 Task: Find connections with filter location Bensheim with filter topic #Humanresourcewith filter profile language French with filter current company Nexthink with filter school Symbiosis Institute of Management Studies with filter industry Flight Training with filter service category Family Law with filter keywords title Pharmacy Assistant
Action: Mouse moved to (589, 79)
Screenshot: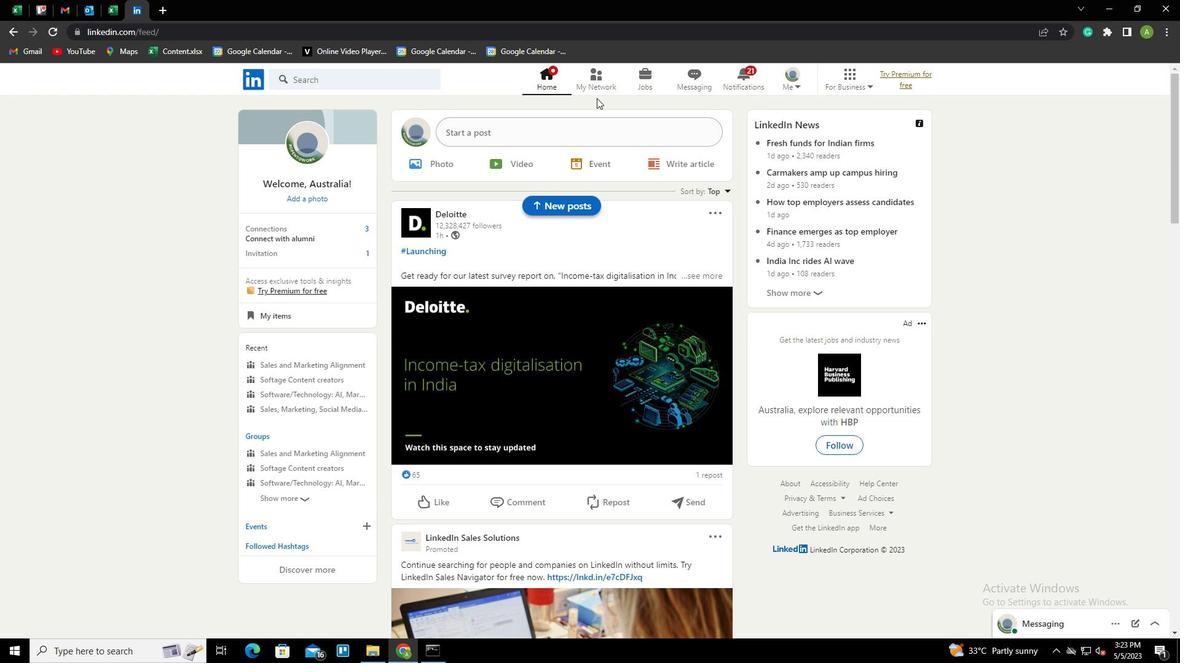 
Action: Mouse pressed left at (589, 79)
Screenshot: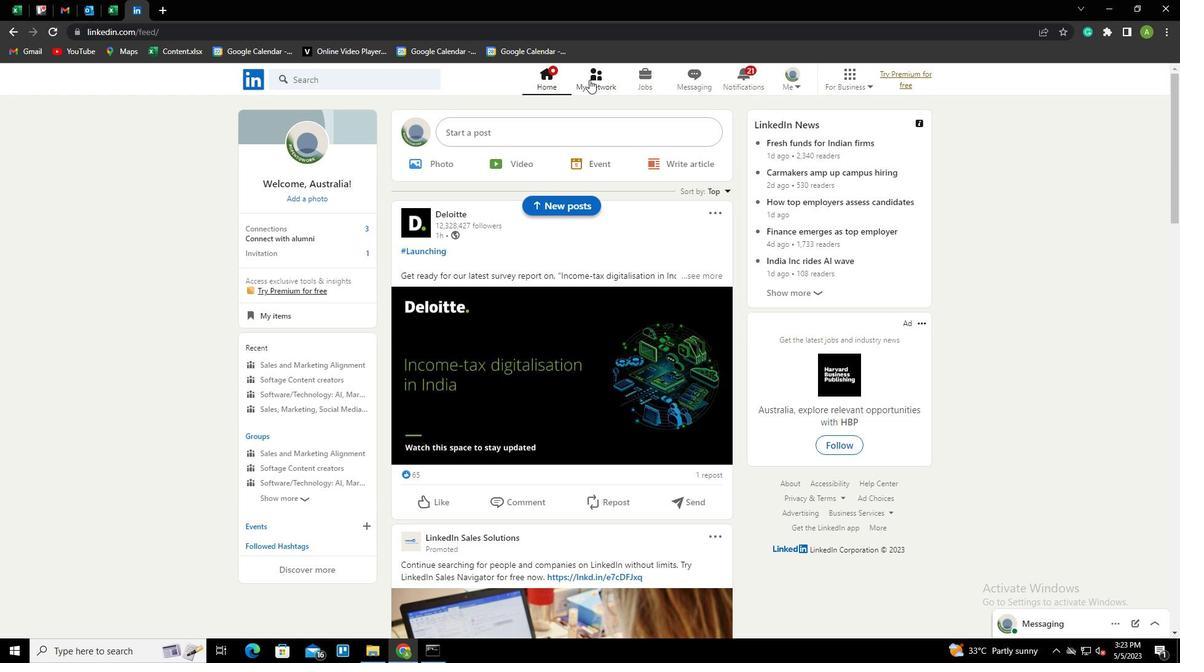 
Action: Mouse moved to (317, 146)
Screenshot: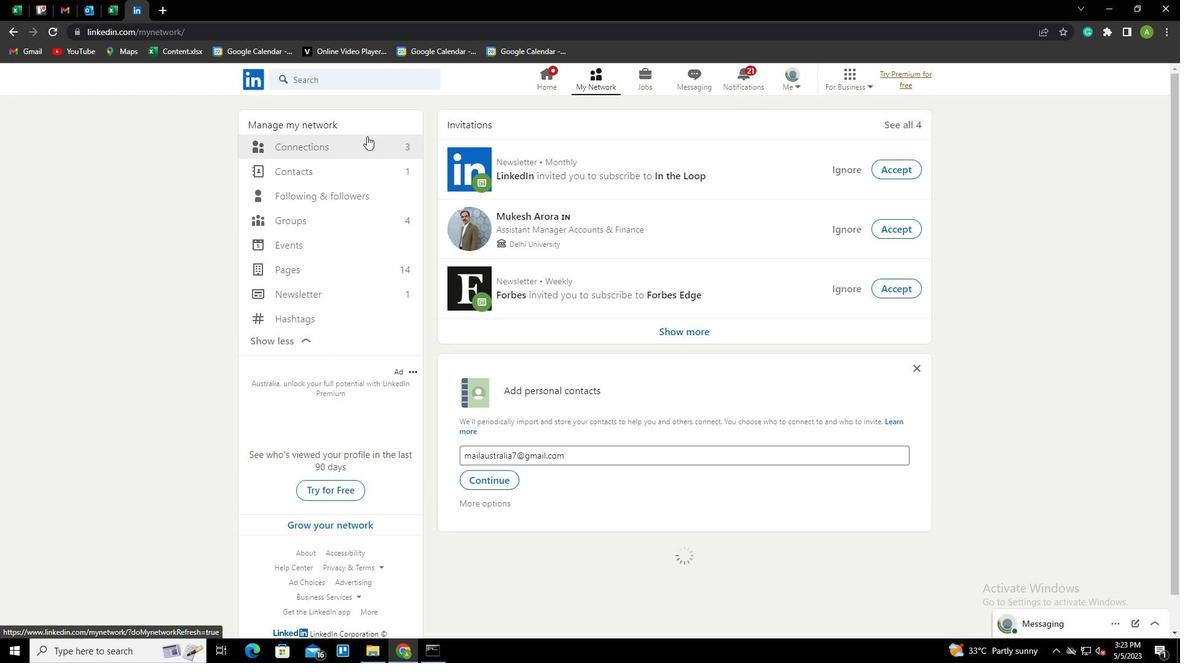 
Action: Mouse pressed left at (317, 146)
Screenshot: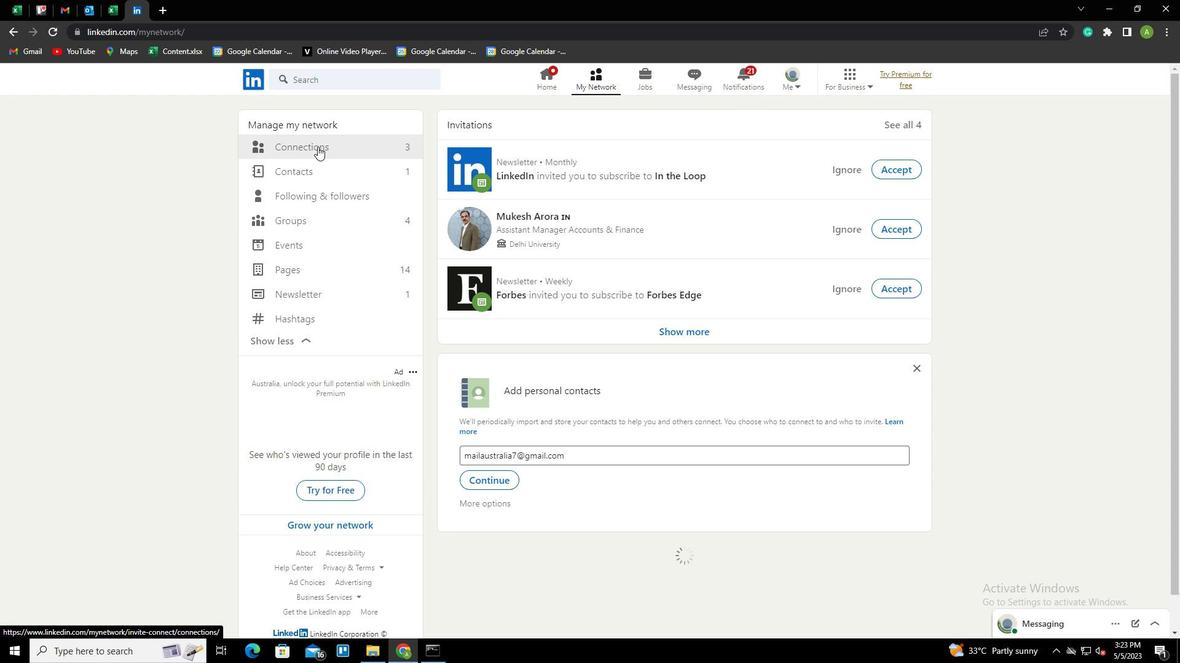 
Action: Mouse moved to (660, 146)
Screenshot: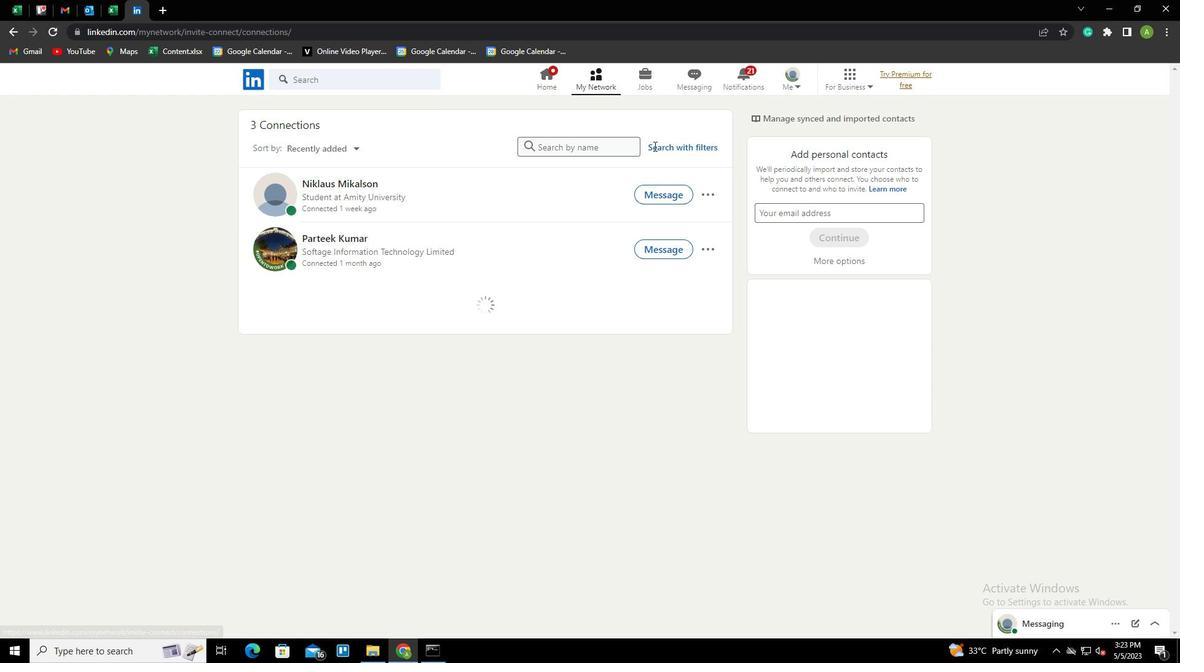 
Action: Mouse pressed left at (660, 146)
Screenshot: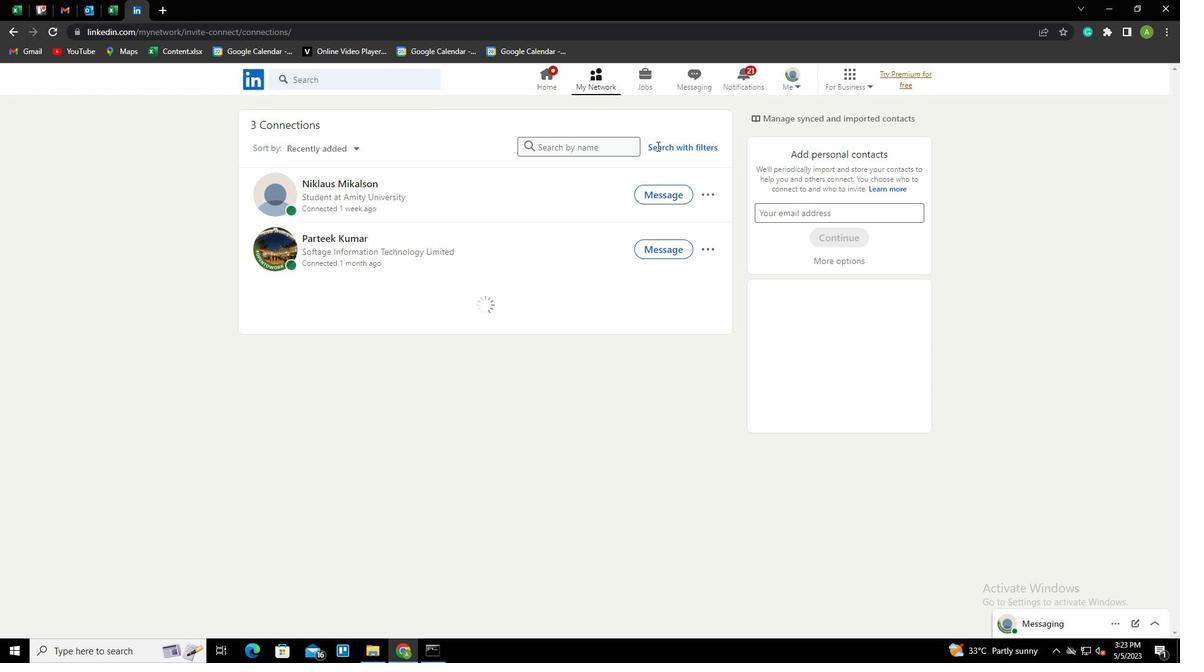 
Action: Mouse moved to (628, 111)
Screenshot: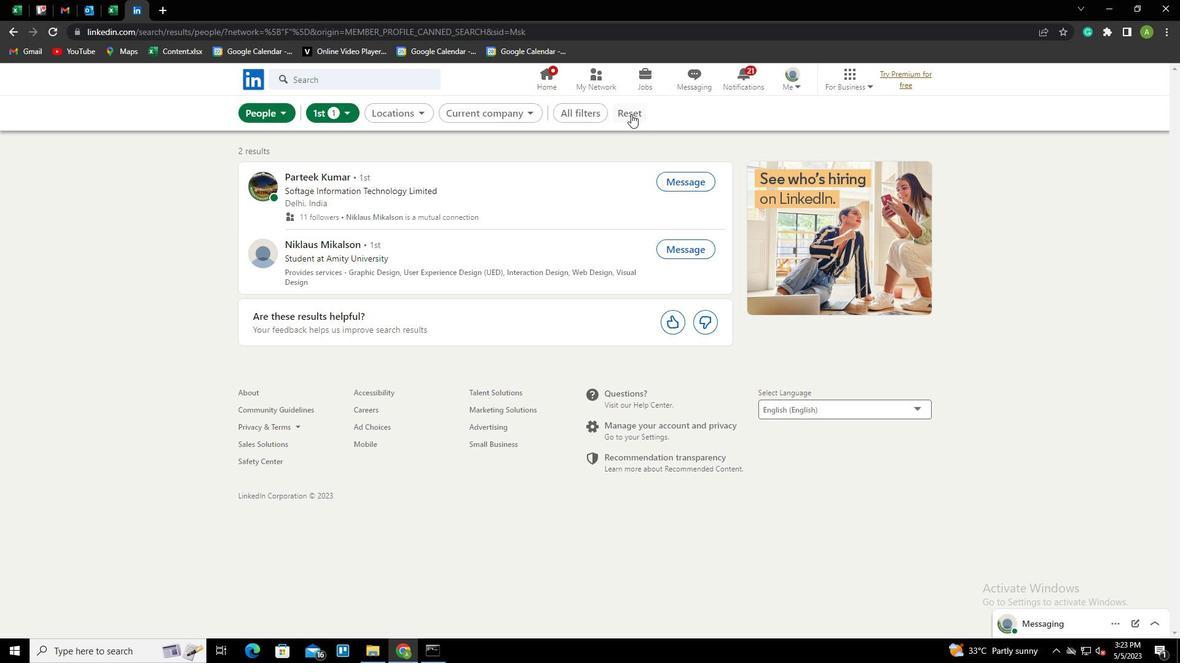 
Action: Mouse pressed left at (628, 111)
Screenshot: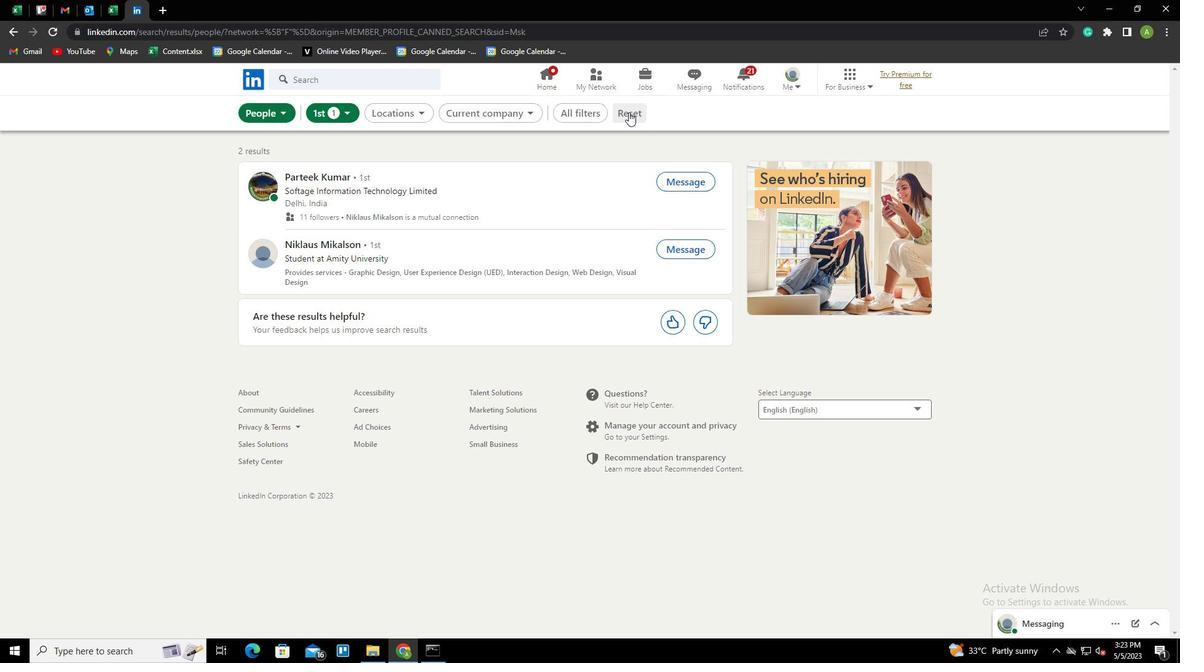 
Action: Mouse moved to (612, 112)
Screenshot: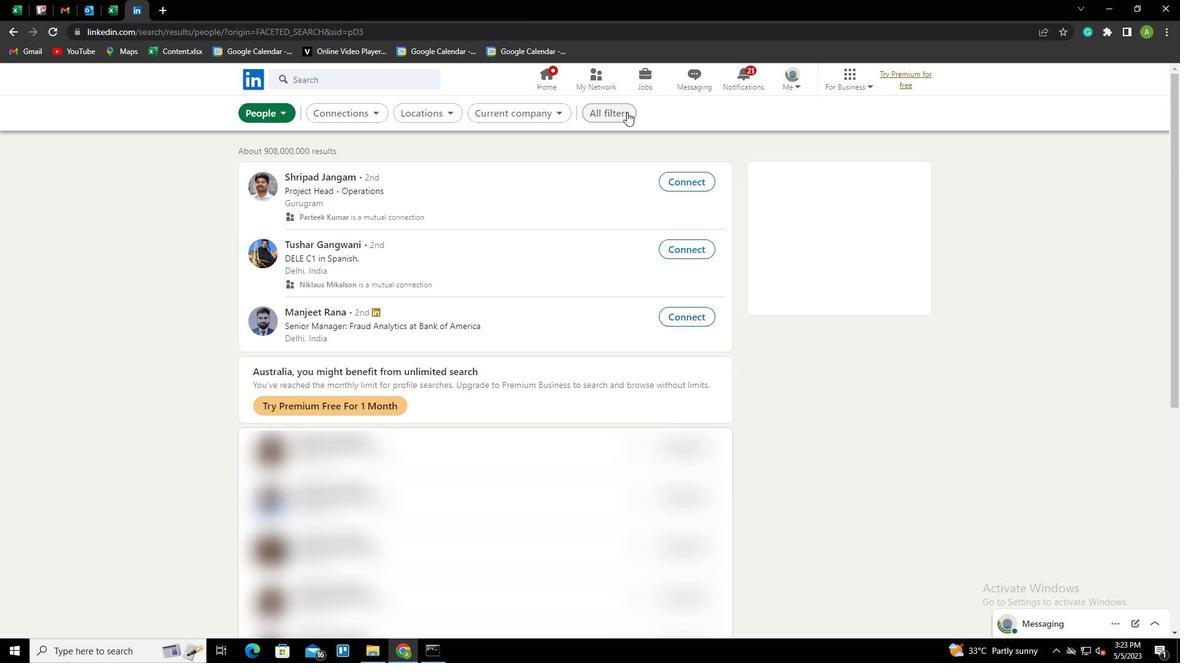 
Action: Mouse pressed left at (612, 112)
Screenshot: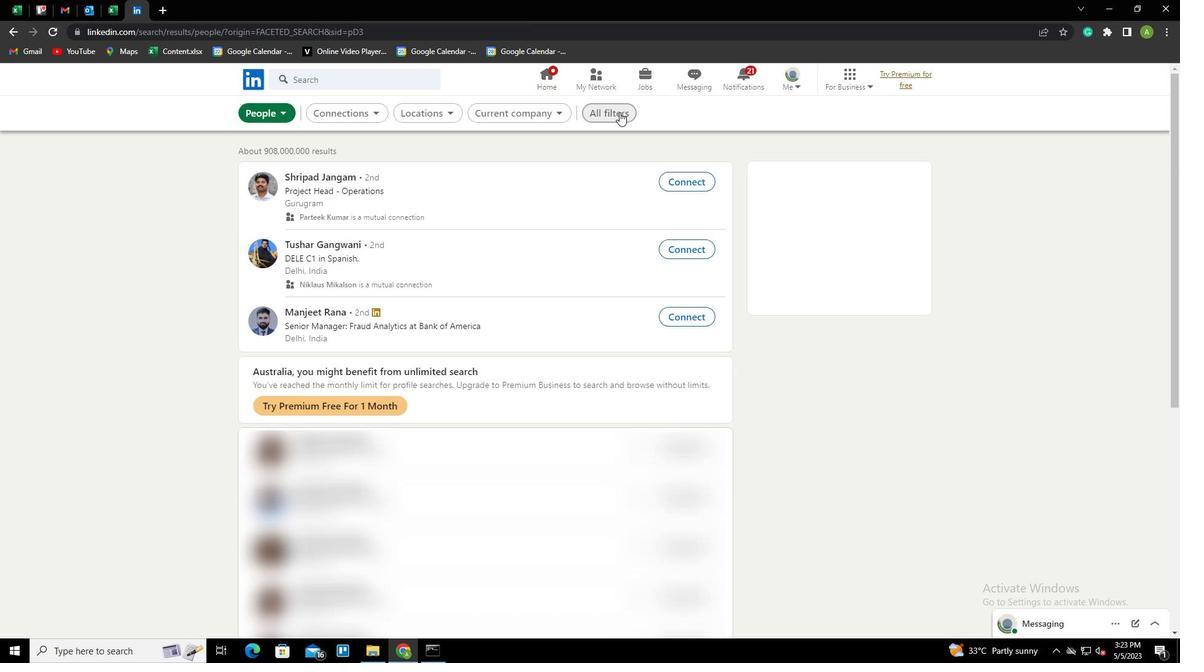 
Action: Mouse moved to (979, 362)
Screenshot: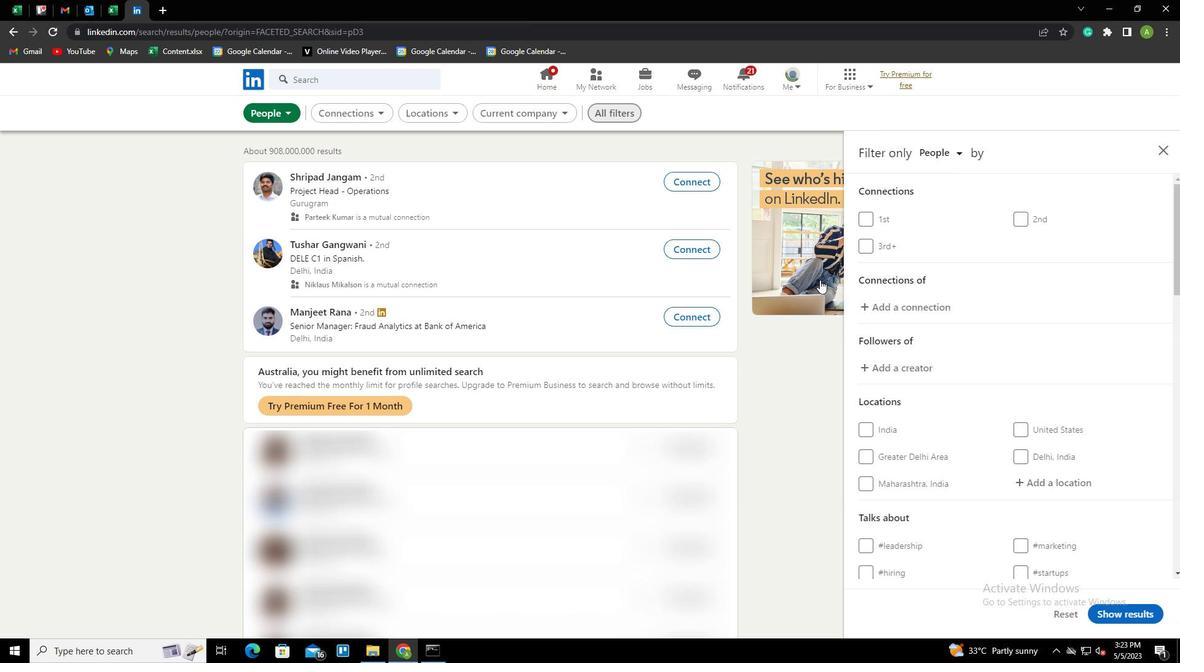 
Action: Mouse scrolled (979, 361) with delta (0, 0)
Screenshot: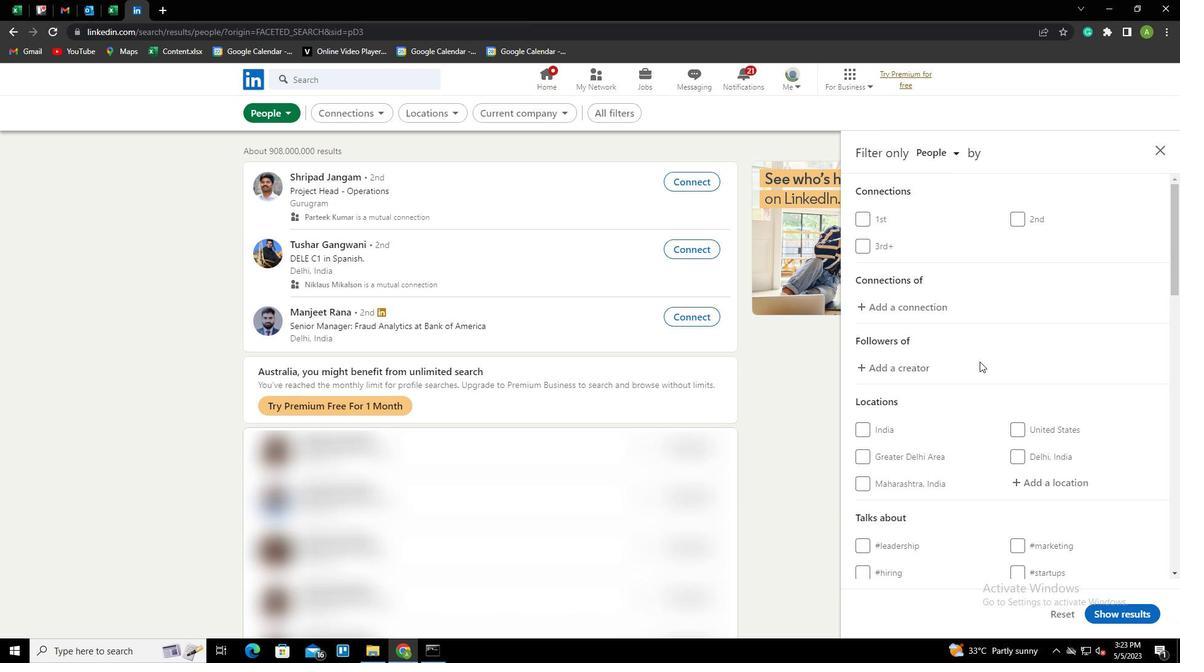 
Action: Mouse scrolled (979, 361) with delta (0, 0)
Screenshot: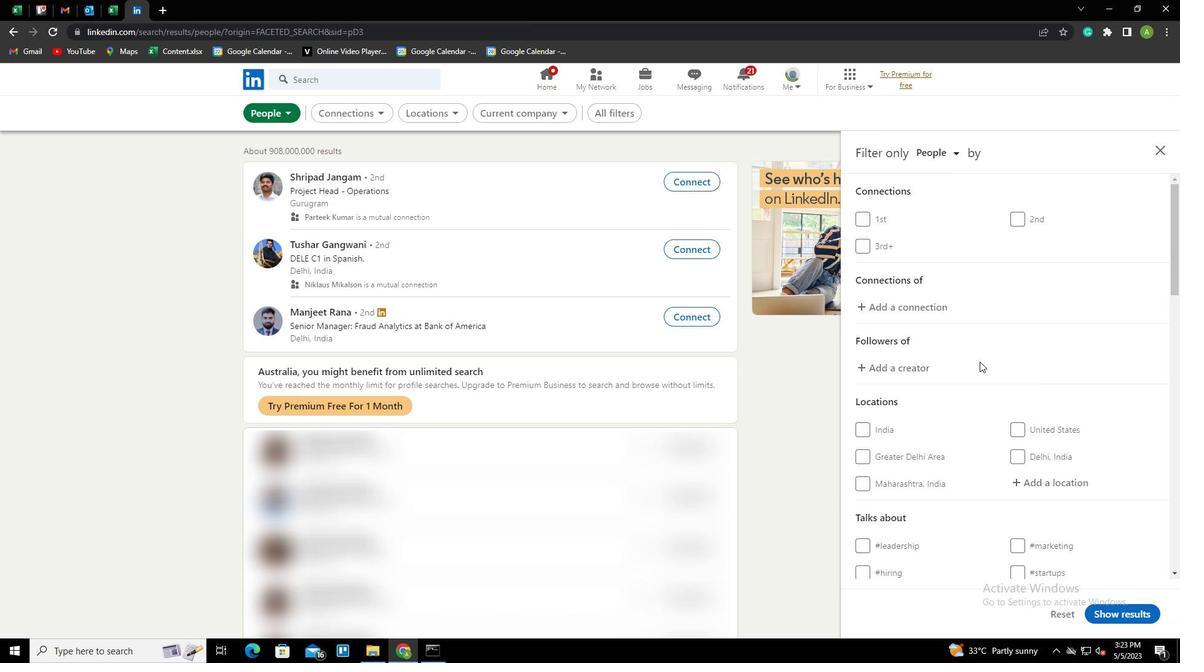 
Action: Mouse moved to (1025, 355)
Screenshot: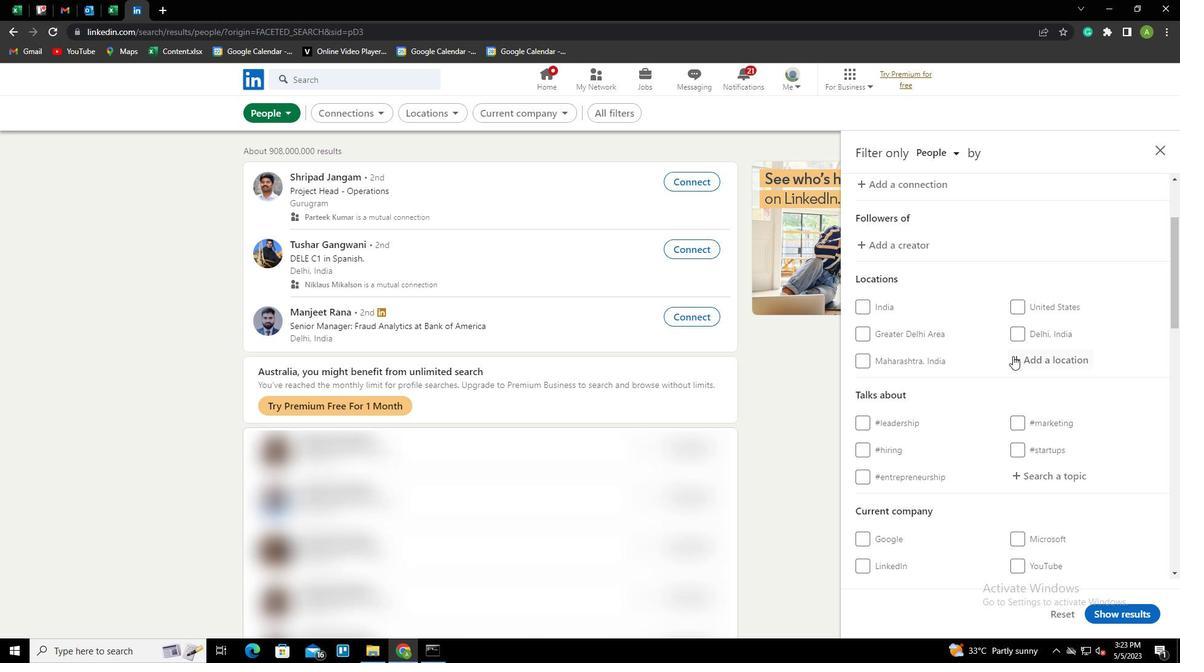 
Action: Mouse pressed left at (1025, 355)
Screenshot: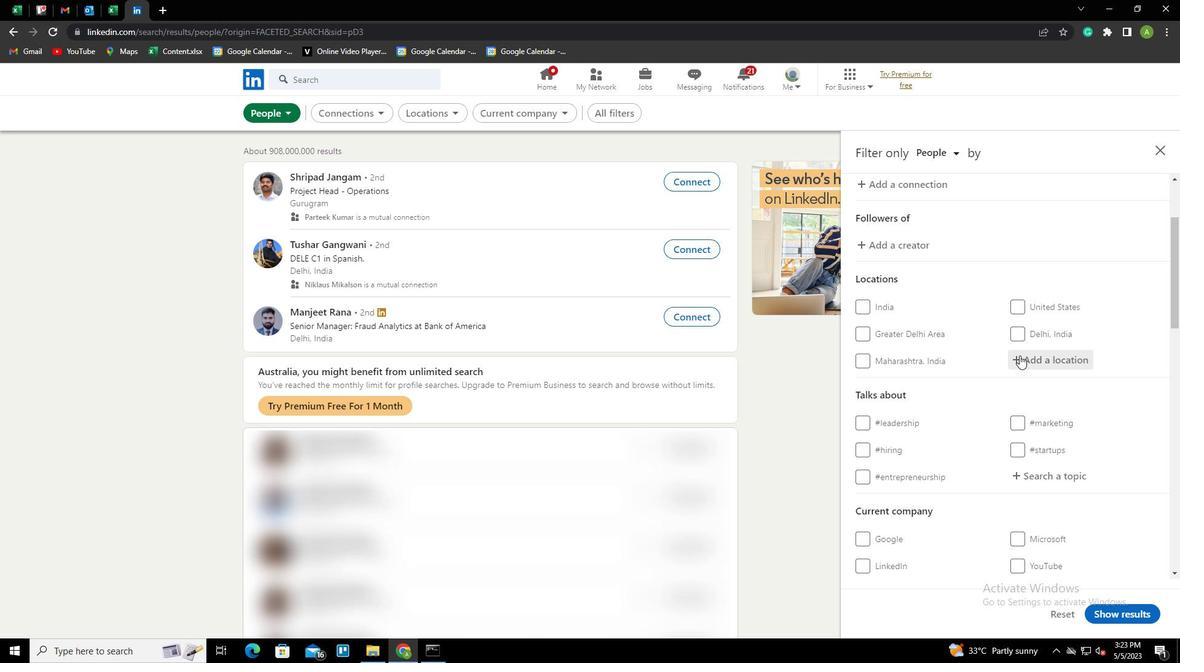 
Action: Key pressed <Key.shift>
Screenshot: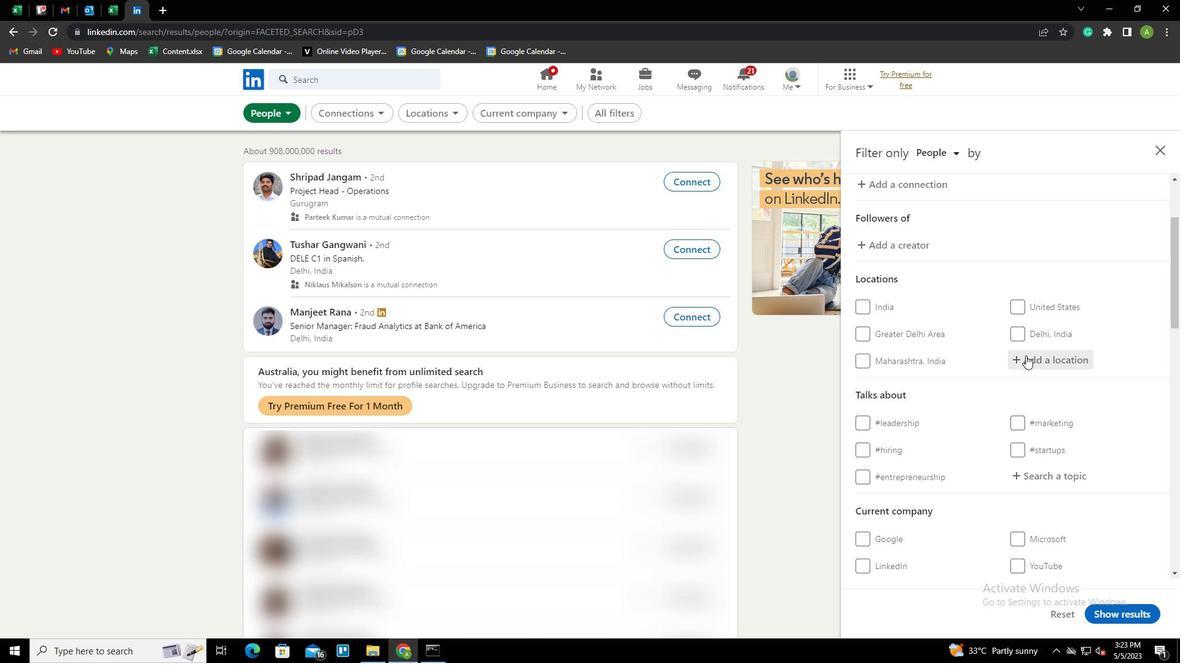 
Action: Mouse moved to (1027, 354)
Screenshot: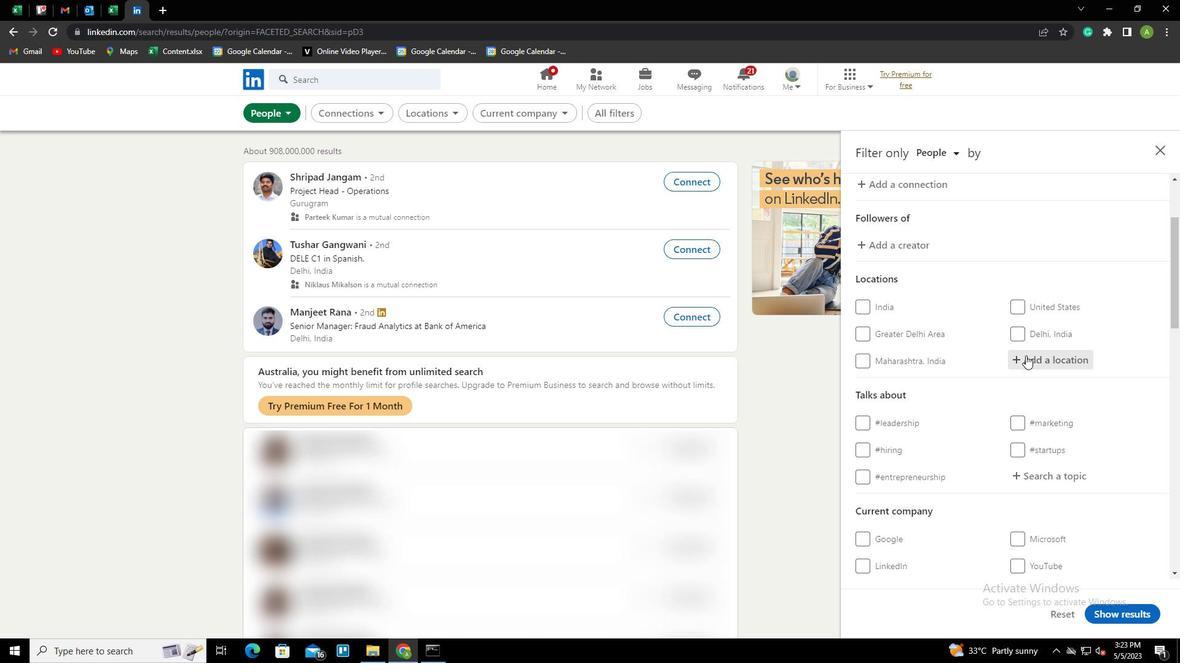 
Action: Key pressed BENSHEIM<Key.down><Key.enter>
Screenshot: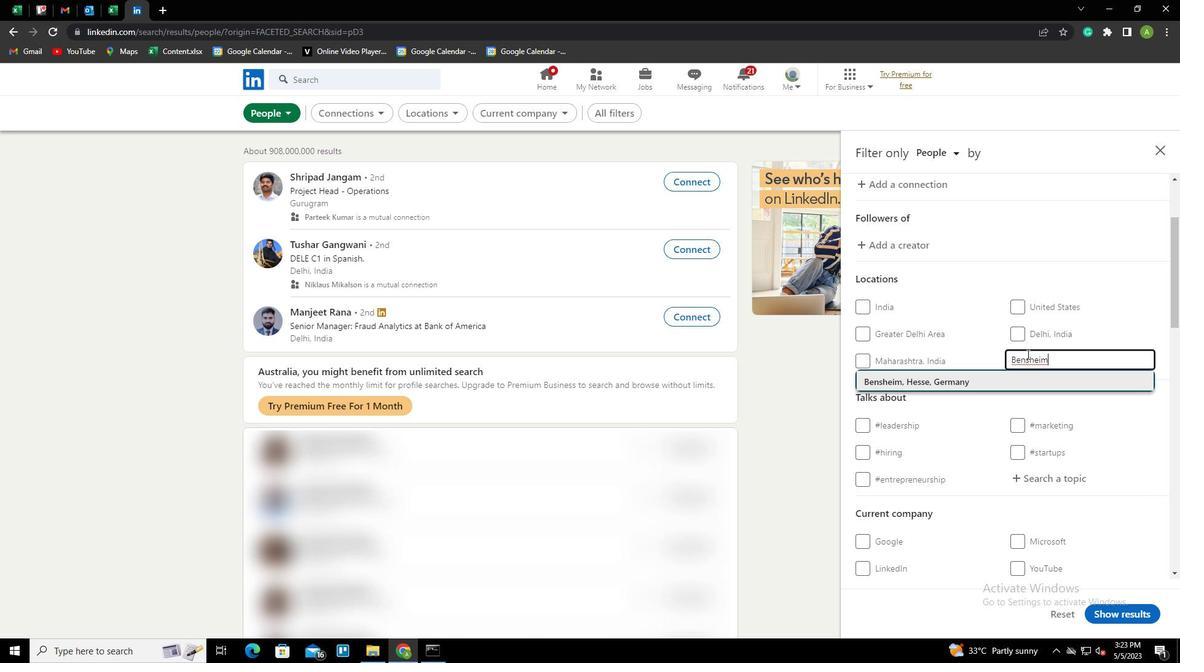 
Action: Mouse scrolled (1027, 354) with delta (0, 0)
Screenshot: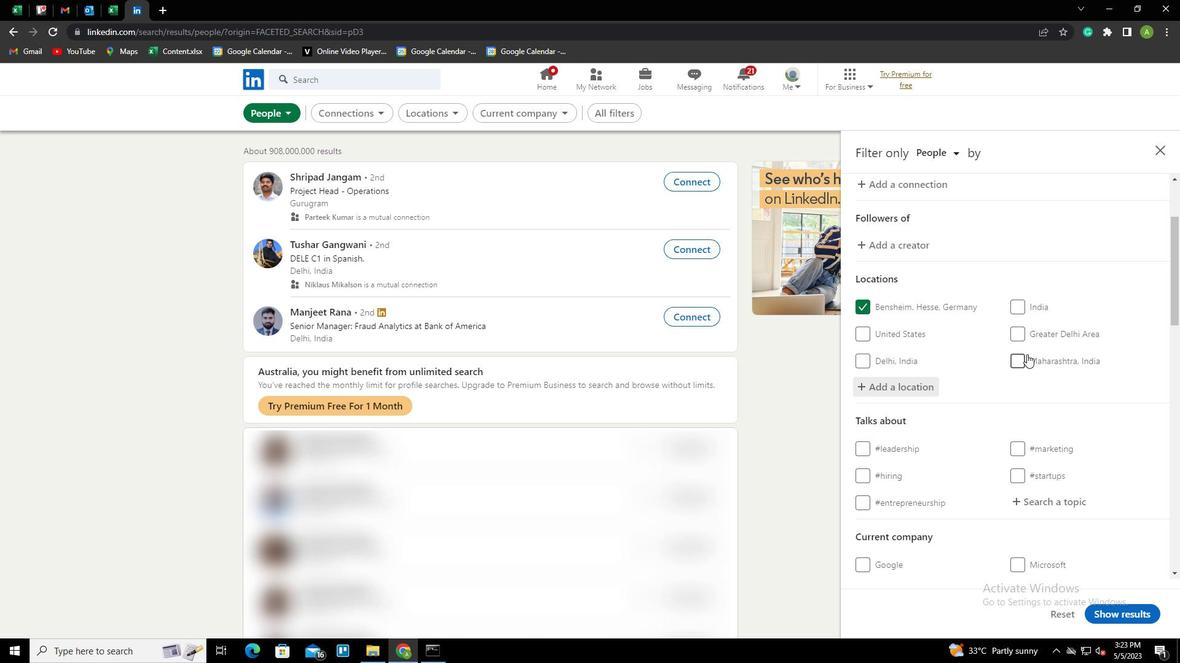 
Action: Mouse scrolled (1027, 354) with delta (0, 0)
Screenshot: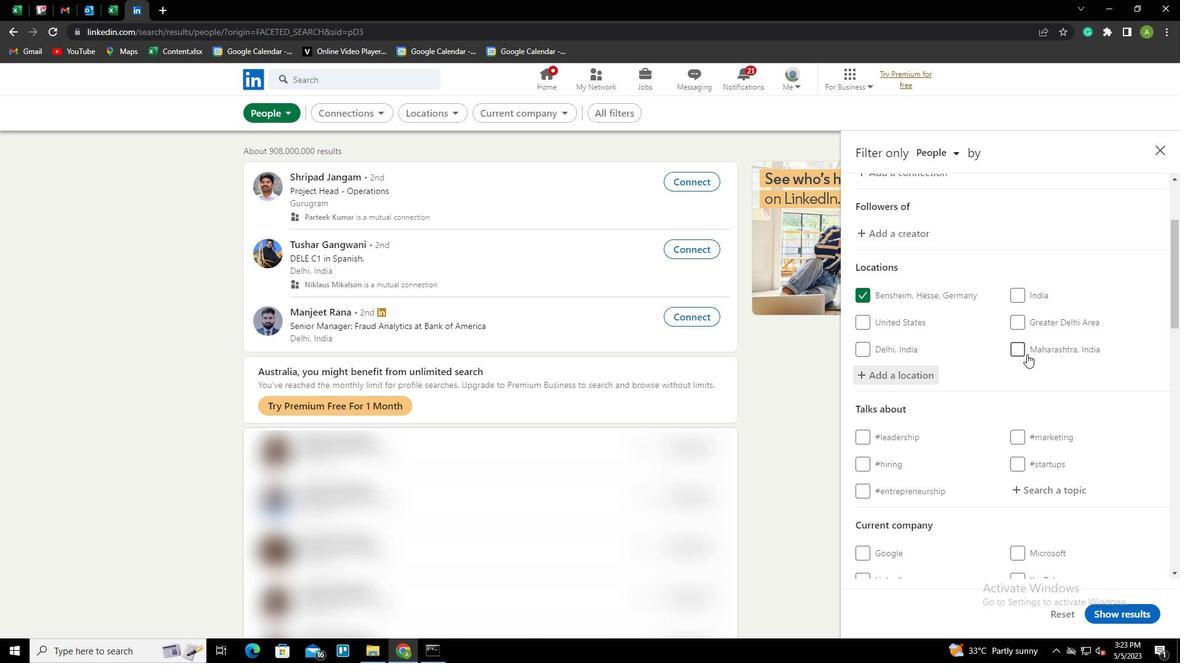 
Action: Mouse moved to (1027, 381)
Screenshot: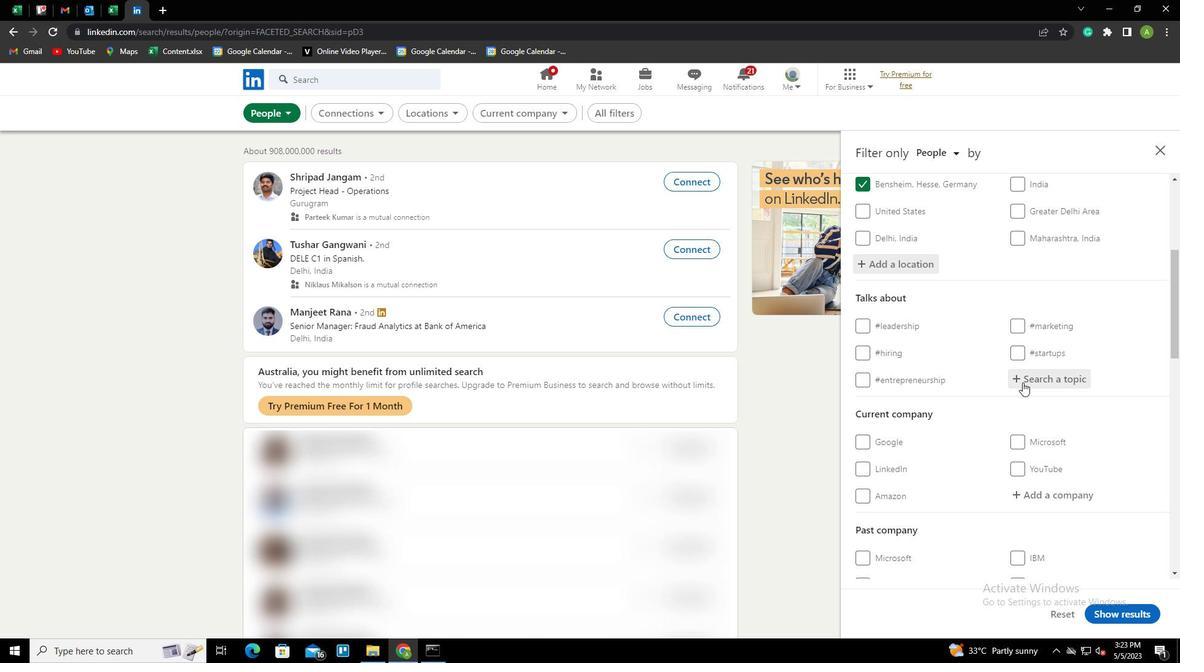 
Action: Mouse pressed left at (1027, 381)
Screenshot: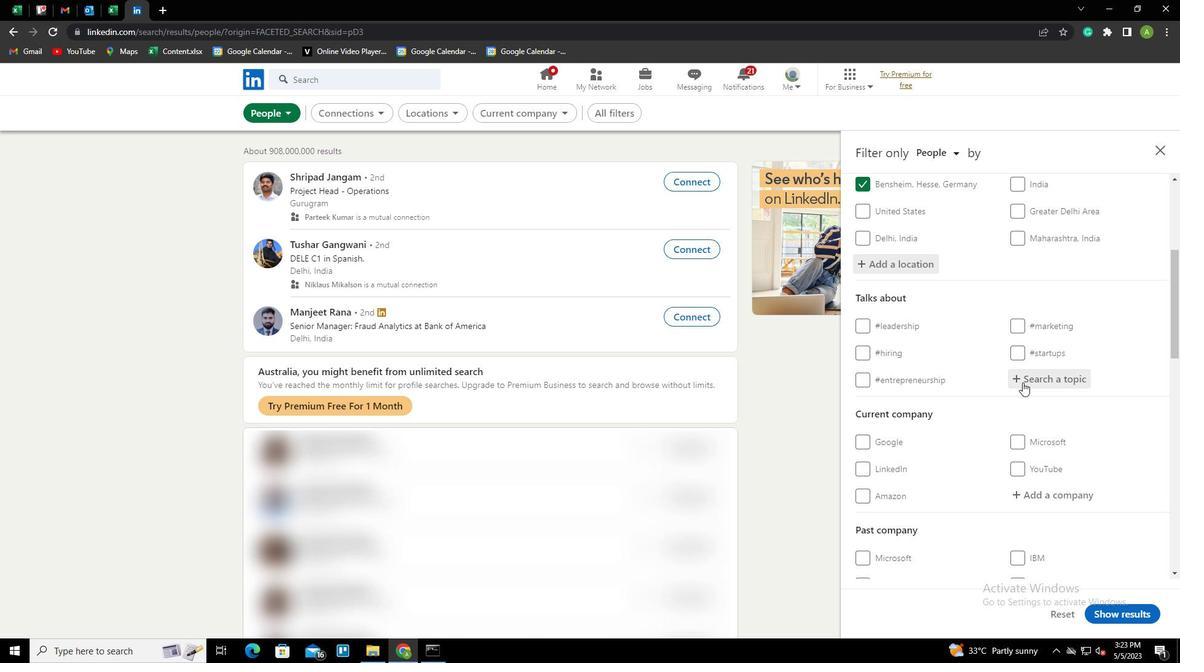
Action: Key pressed HUMANRESOURCES<Key.down><Key.enter>
Screenshot: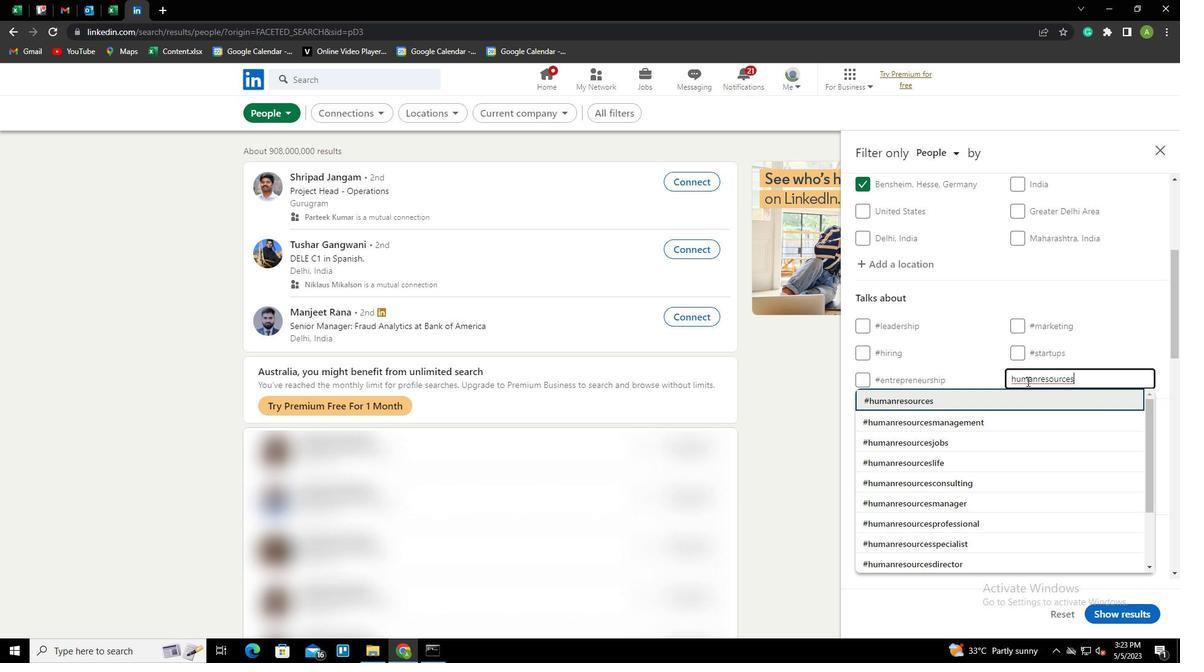 
Action: Mouse scrolled (1027, 381) with delta (0, 0)
Screenshot: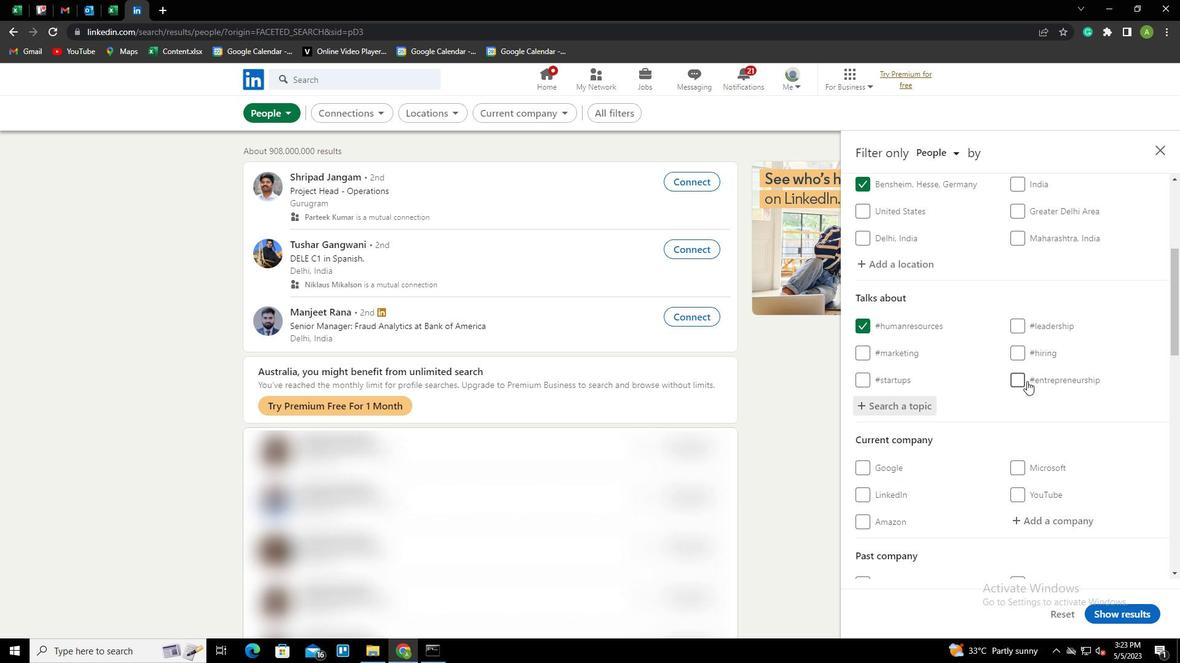 
Action: Mouse scrolled (1027, 381) with delta (0, 0)
Screenshot: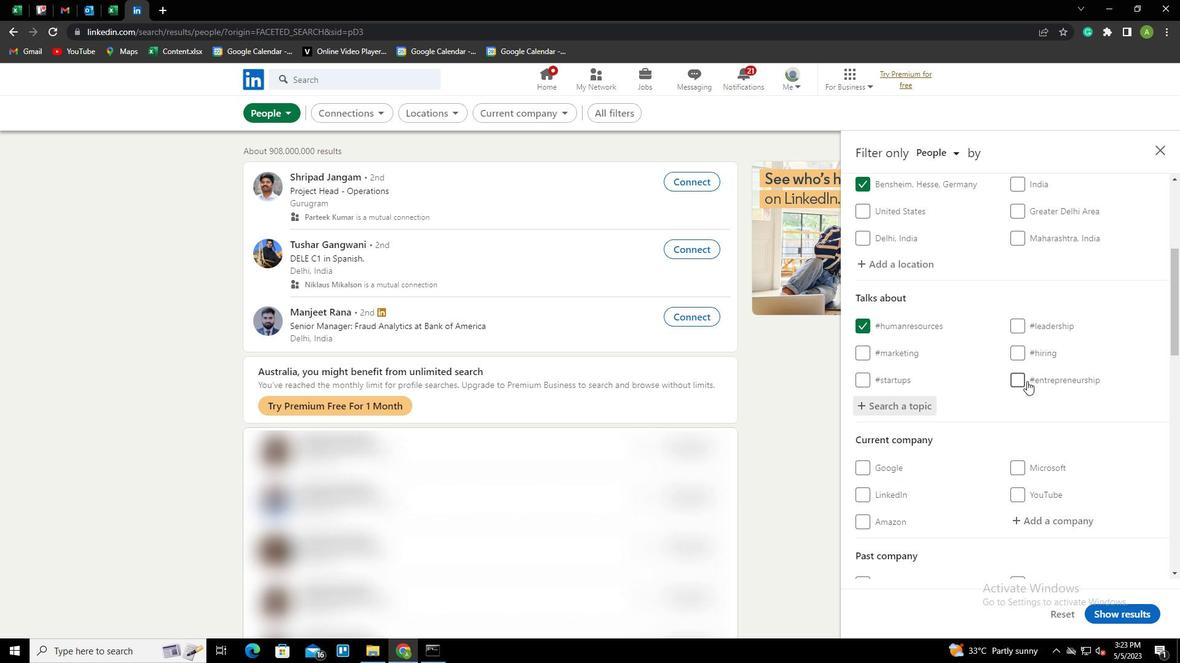 
Action: Mouse scrolled (1027, 381) with delta (0, 0)
Screenshot: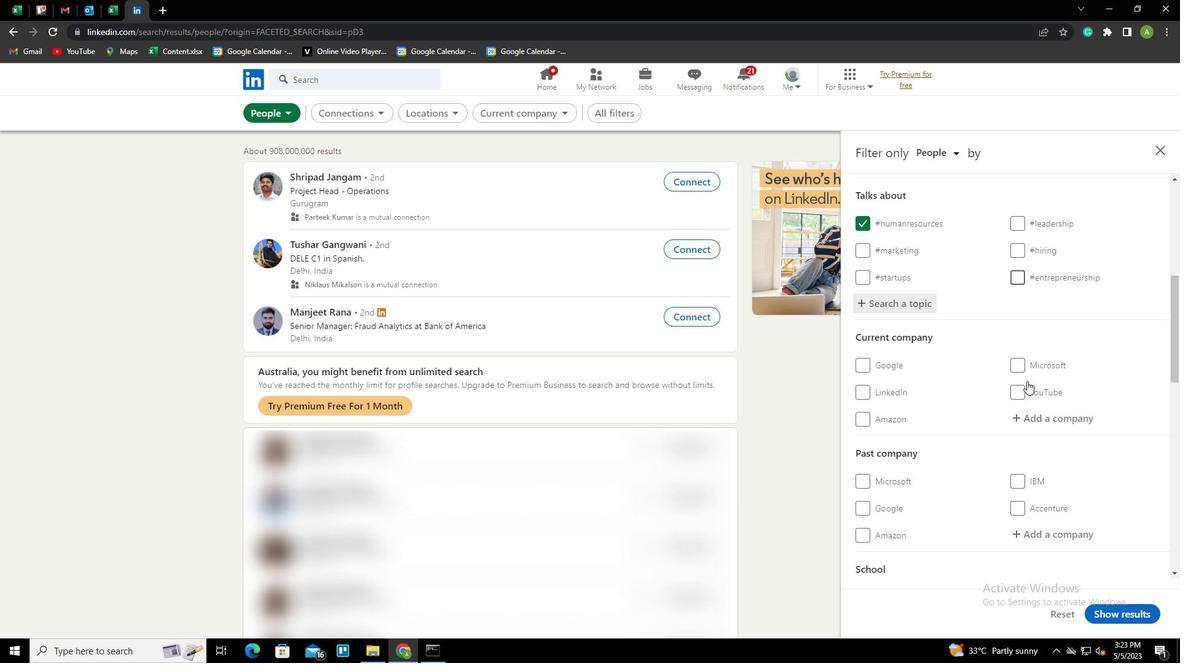 
Action: Mouse scrolled (1027, 381) with delta (0, 0)
Screenshot: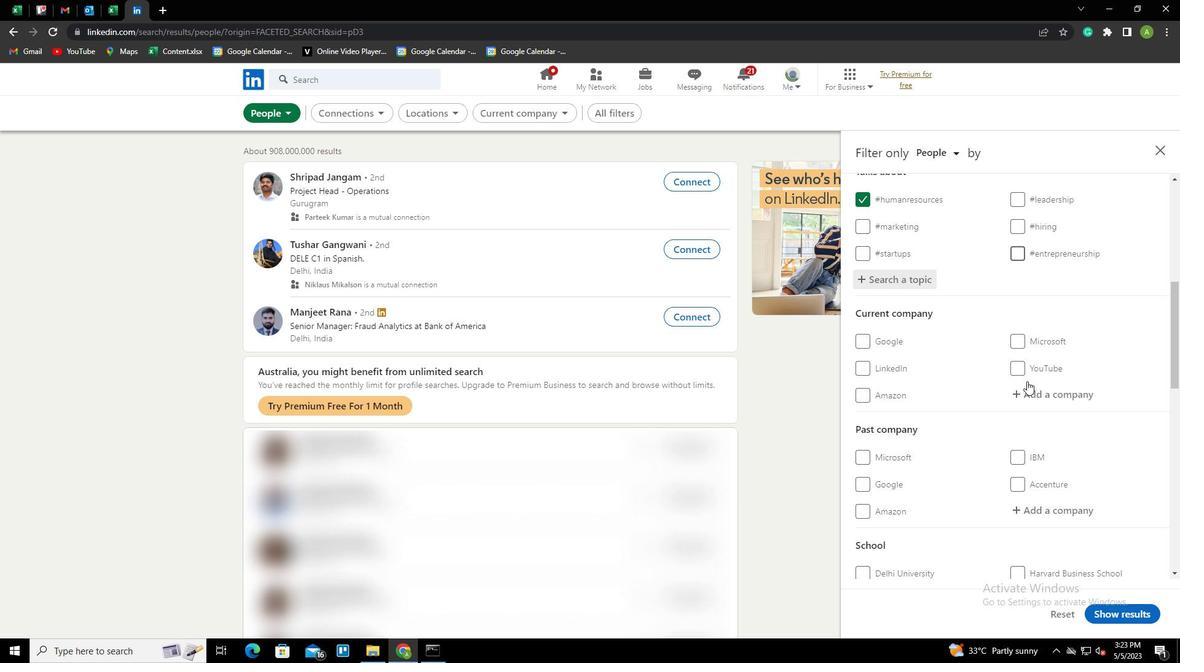 
Action: Mouse scrolled (1027, 381) with delta (0, 0)
Screenshot: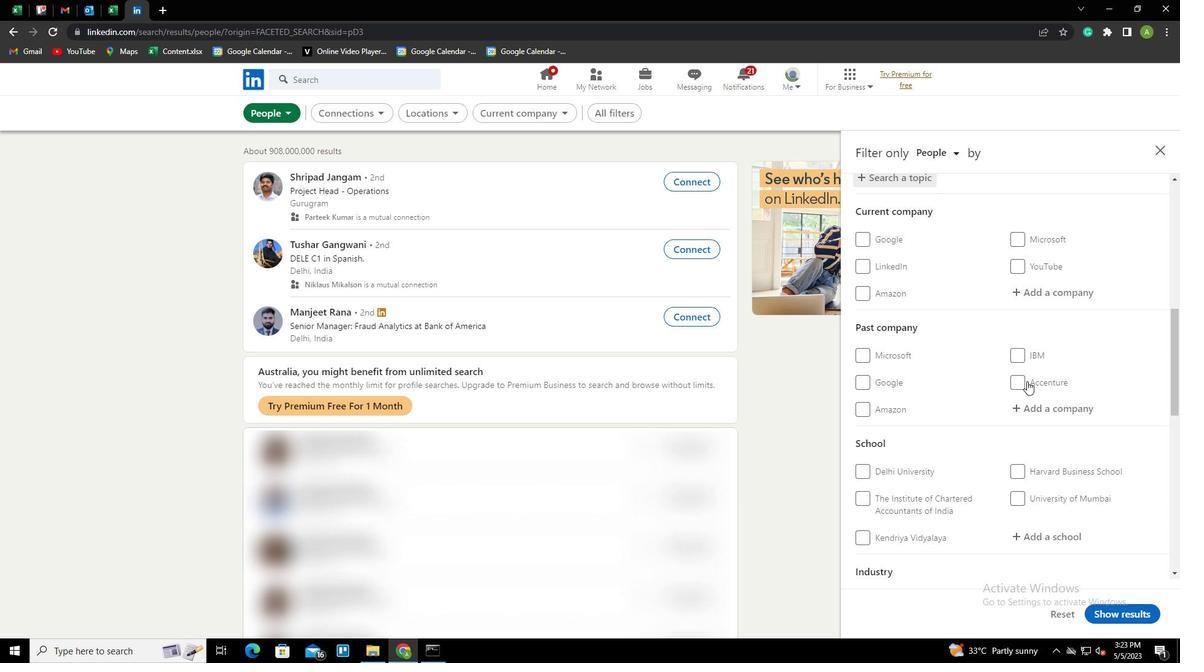
Action: Mouse scrolled (1027, 381) with delta (0, 0)
Screenshot: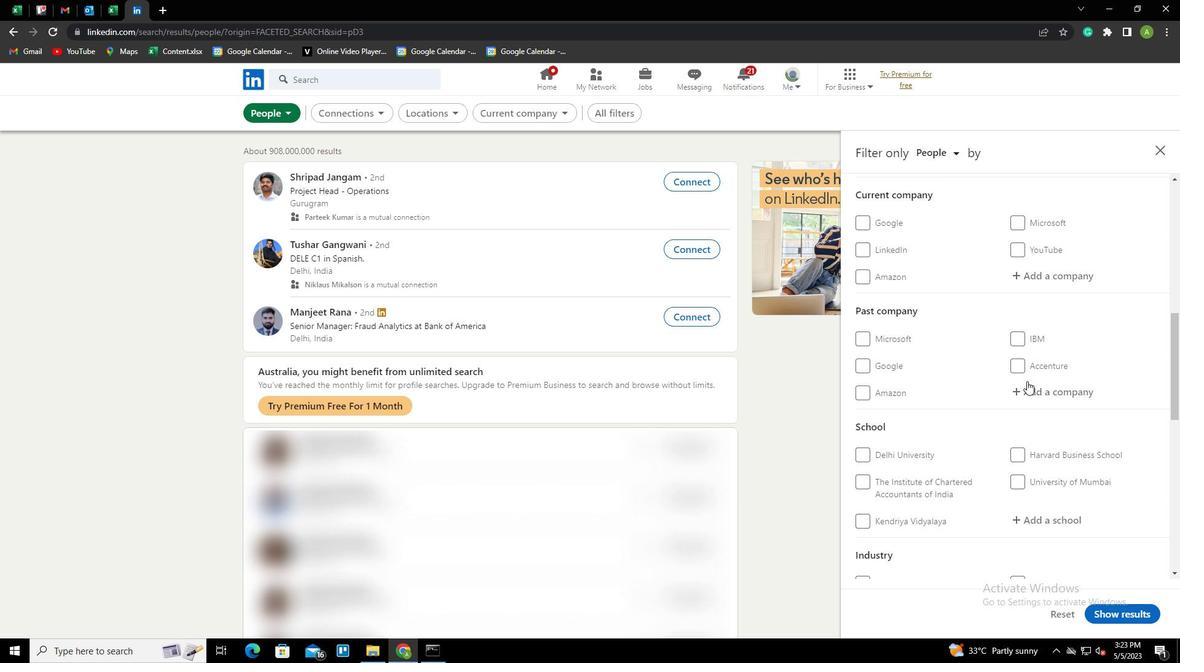 
Action: Mouse scrolled (1027, 381) with delta (0, 0)
Screenshot: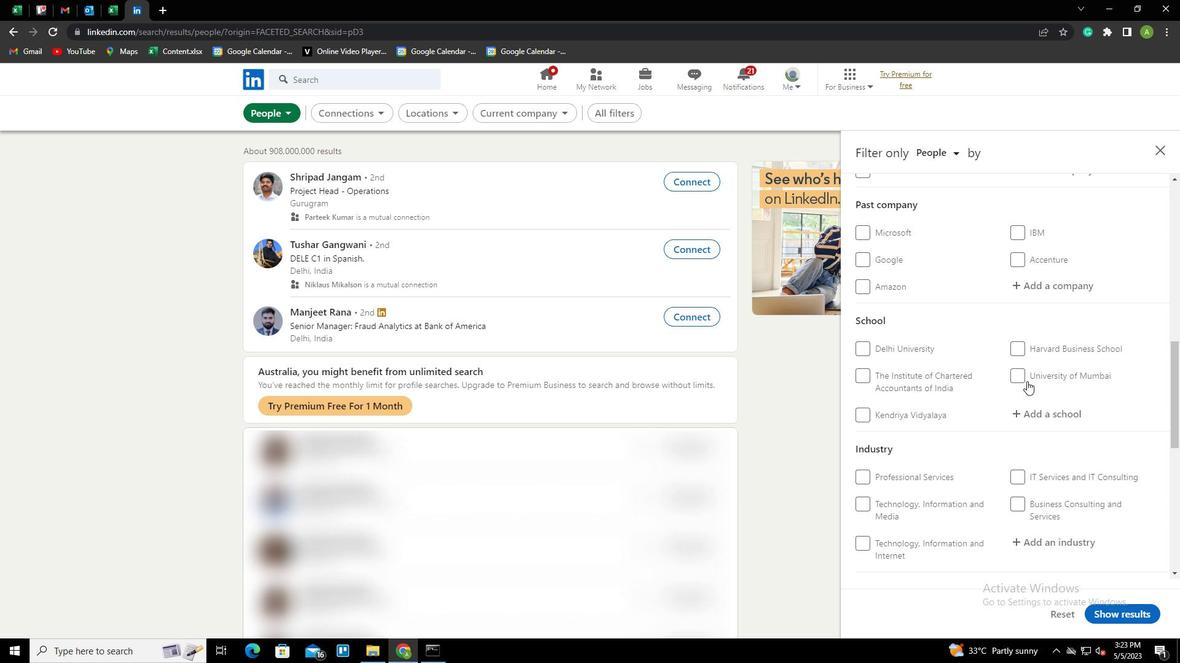 
Action: Mouse scrolled (1027, 381) with delta (0, 0)
Screenshot: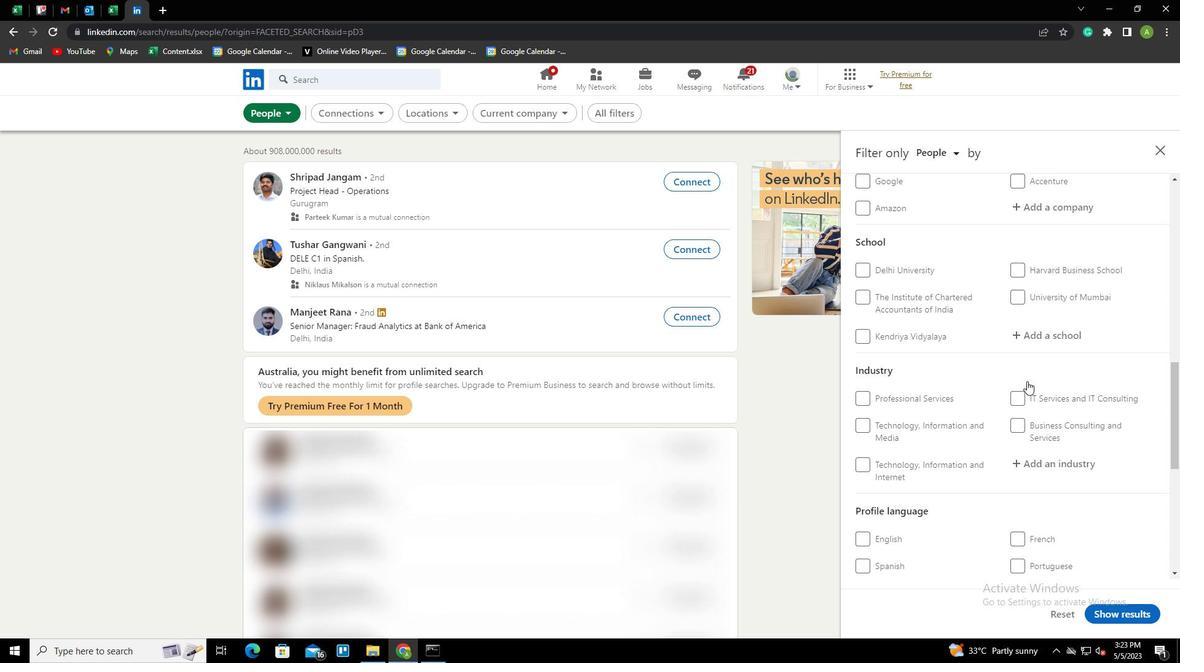 
Action: Mouse scrolled (1027, 381) with delta (0, 0)
Screenshot: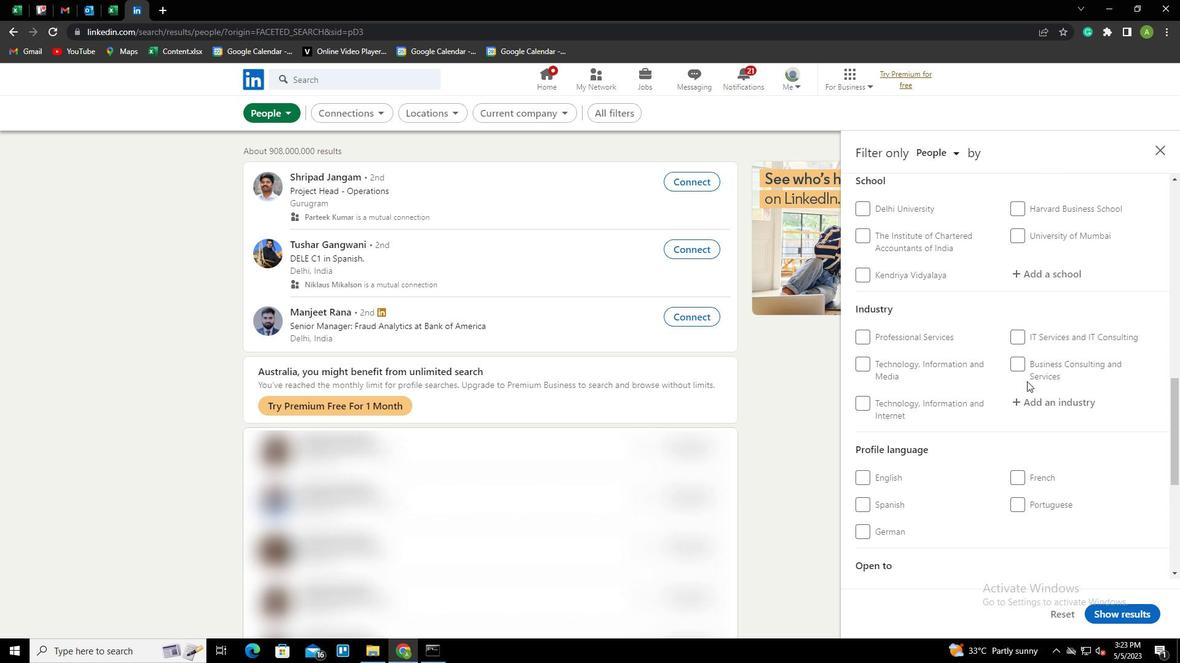 
Action: Mouse moved to (1024, 414)
Screenshot: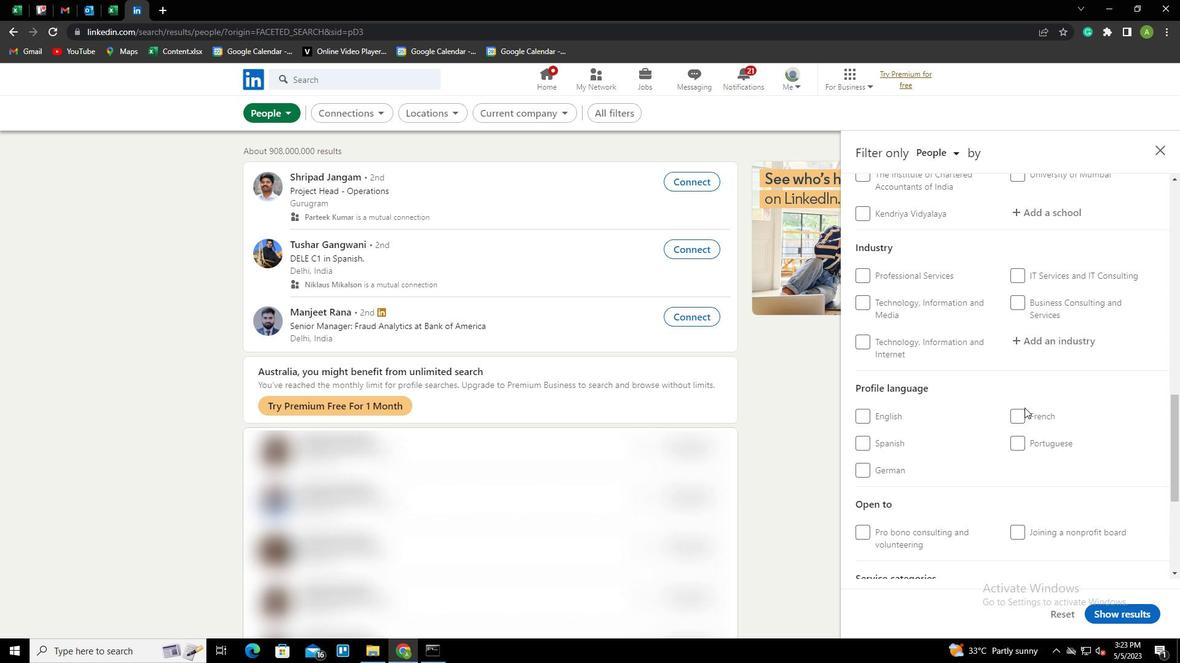
Action: Mouse pressed left at (1024, 414)
Screenshot: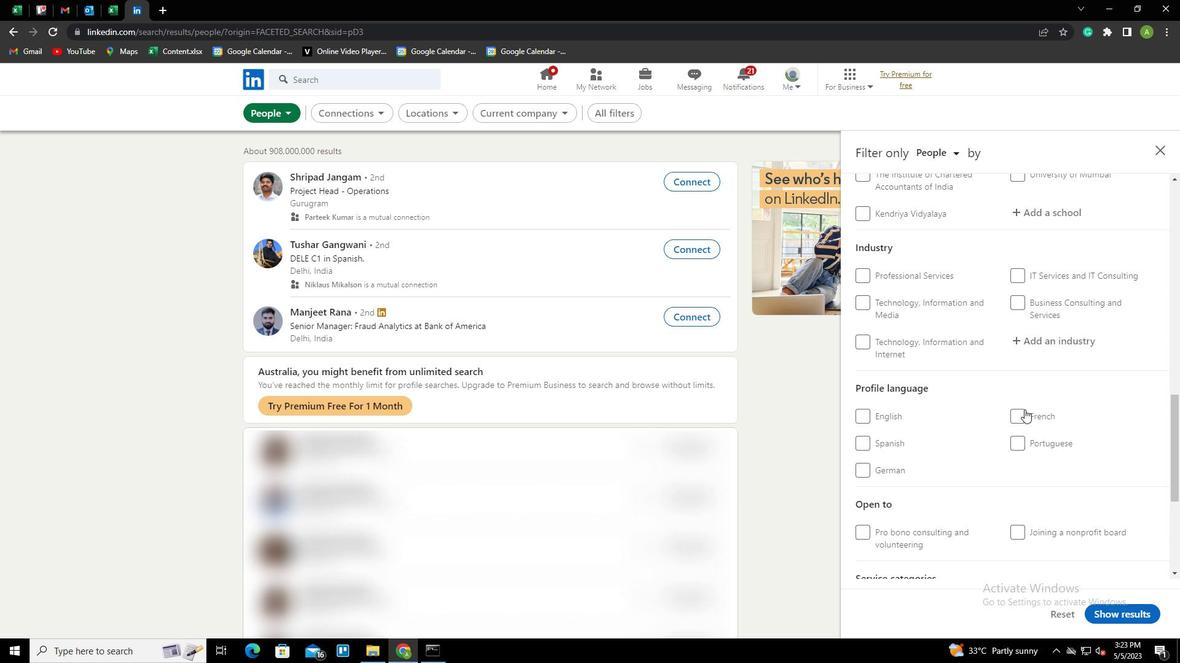 
Action: Mouse moved to (1076, 396)
Screenshot: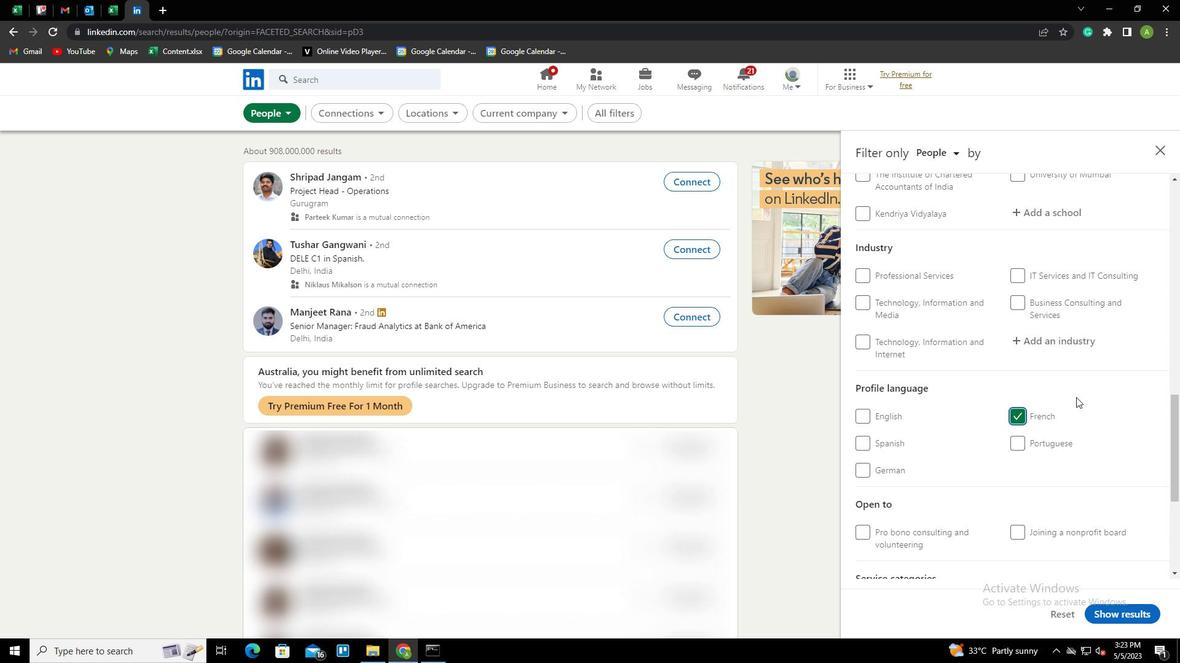 
Action: Mouse scrolled (1076, 397) with delta (0, 0)
Screenshot: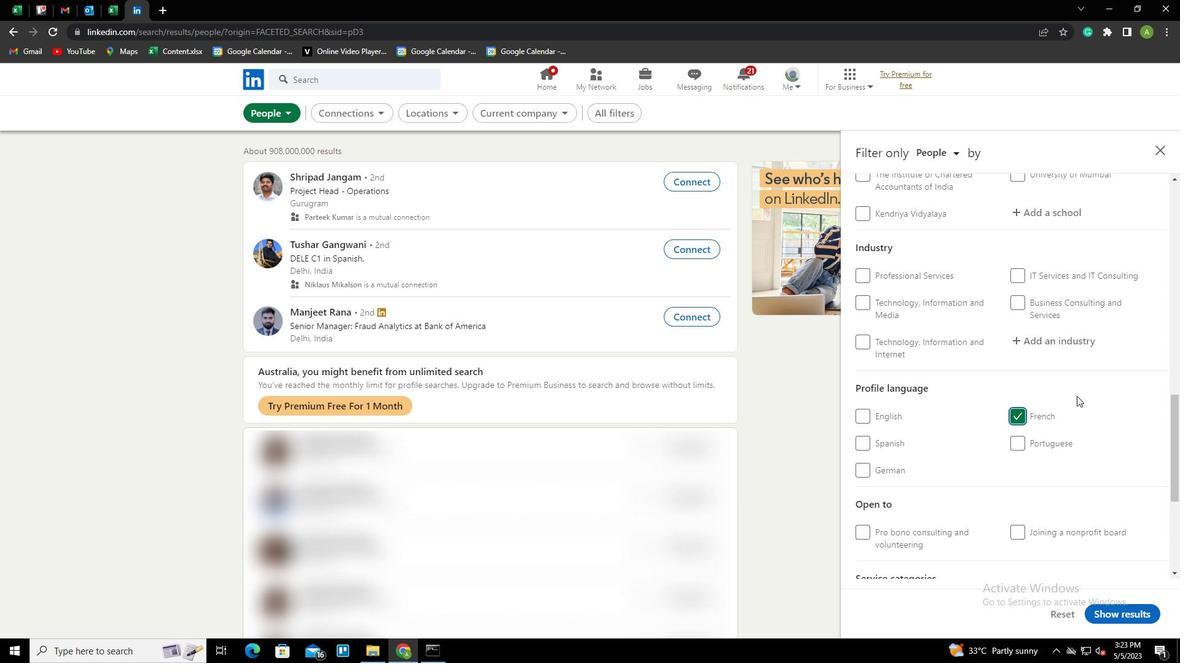 
Action: Mouse scrolled (1076, 397) with delta (0, 0)
Screenshot: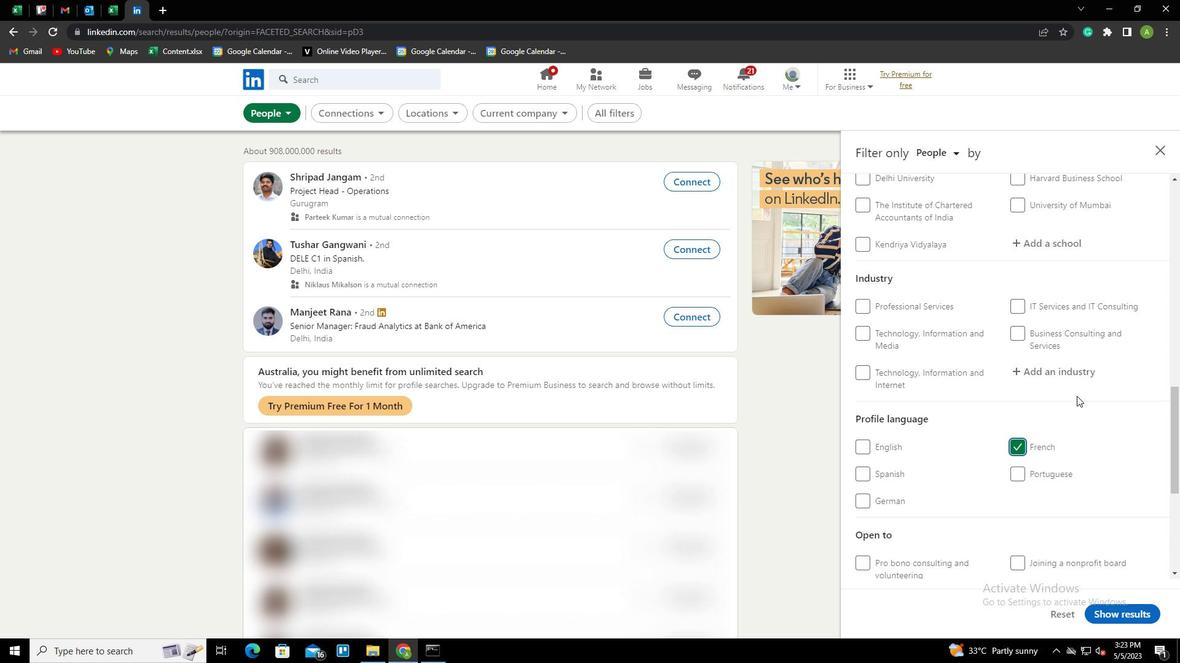 
Action: Mouse scrolled (1076, 397) with delta (0, 0)
Screenshot: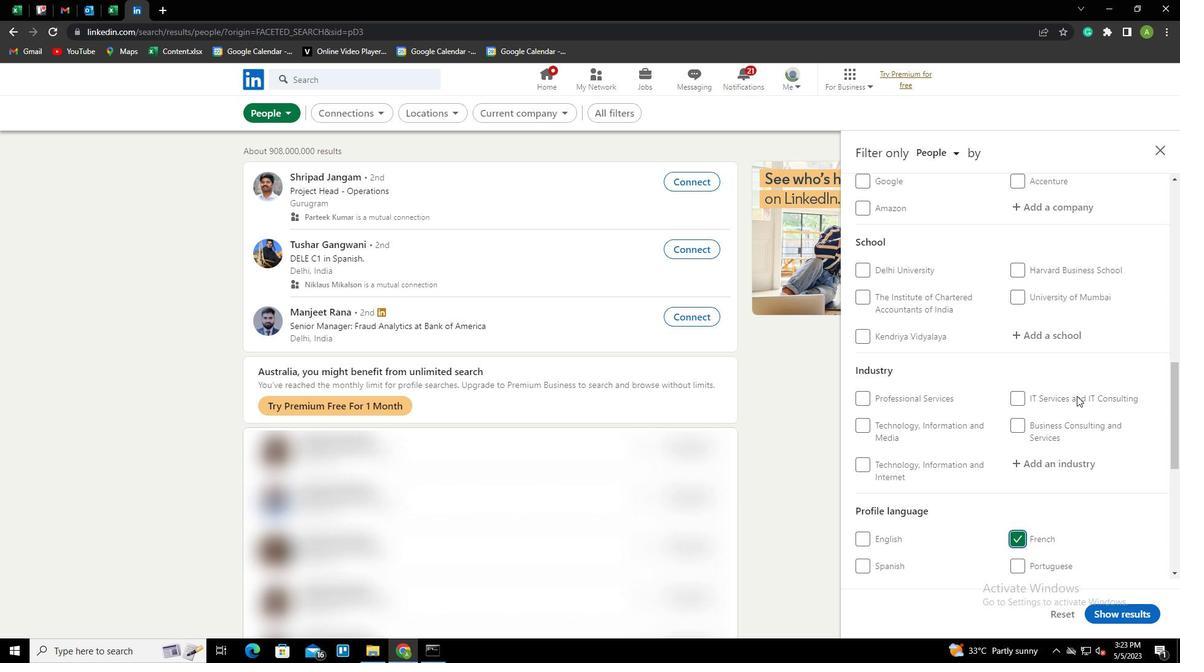 
Action: Mouse scrolled (1076, 397) with delta (0, 0)
Screenshot: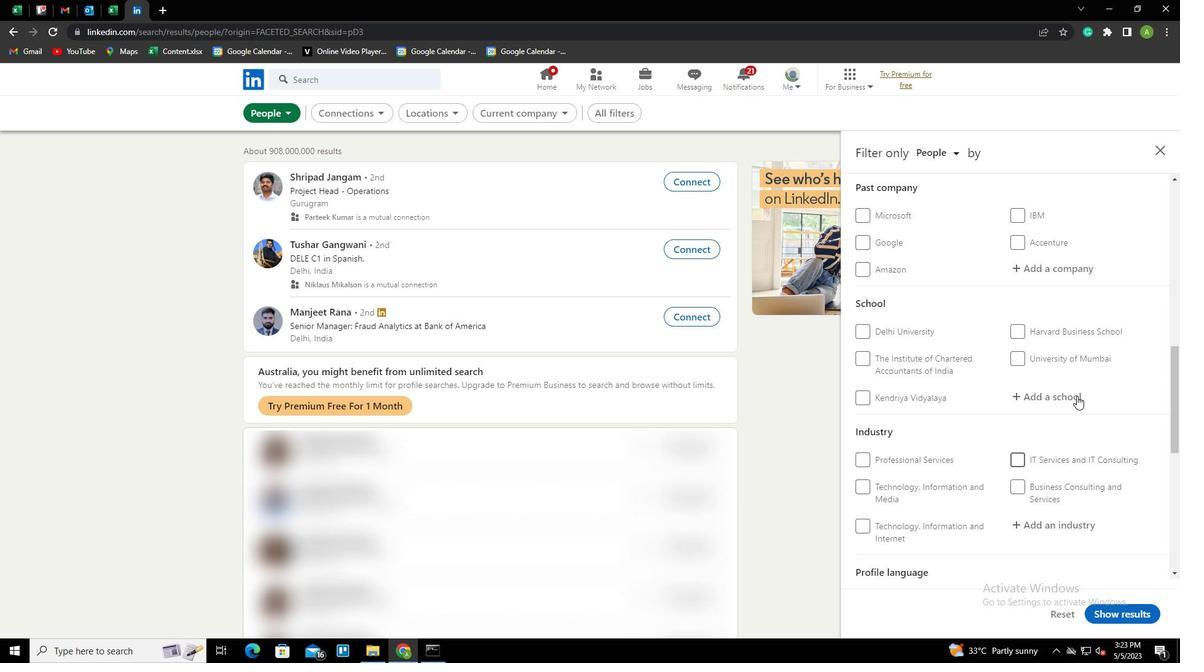 
Action: Mouse scrolled (1076, 397) with delta (0, 0)
Screenshot: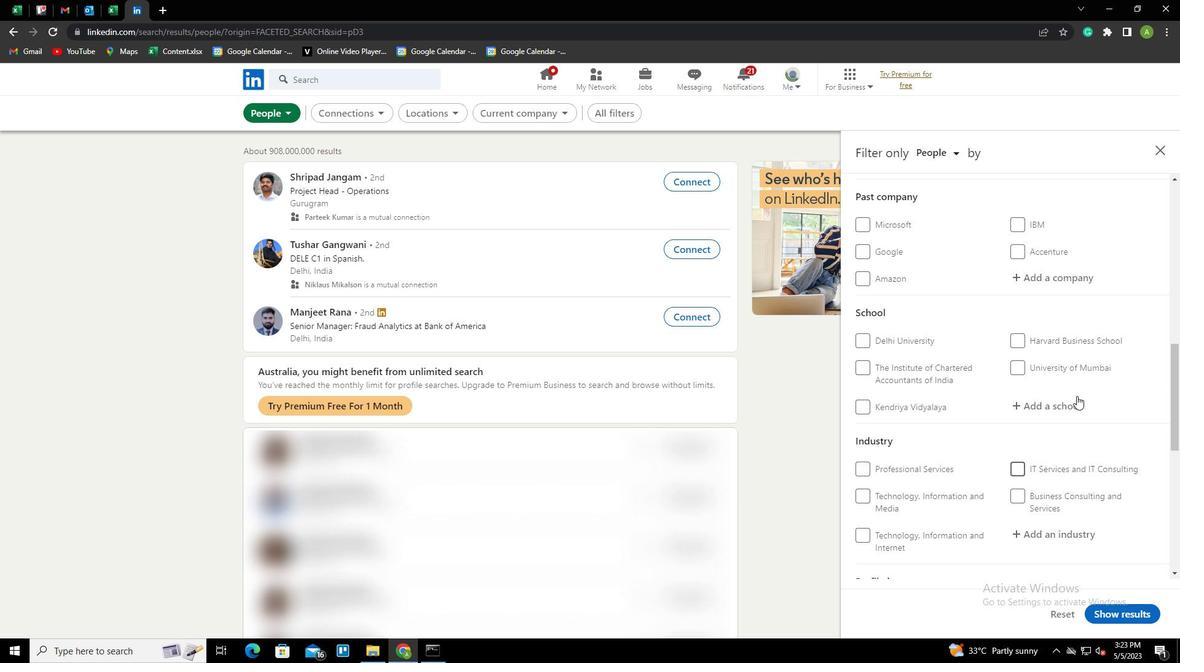 
Action: Mouse moved to (1076, 396)
Screenshot: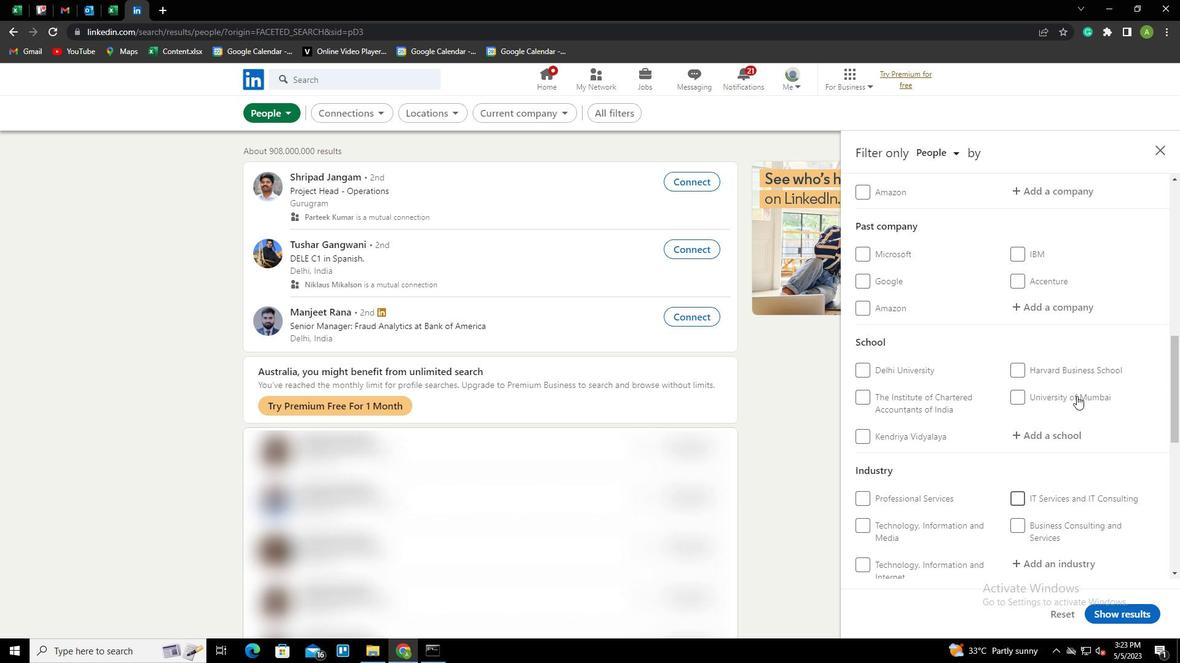 
Action: Mouse scrolled (1076, 397) with delta (0, 0)
Screenshot: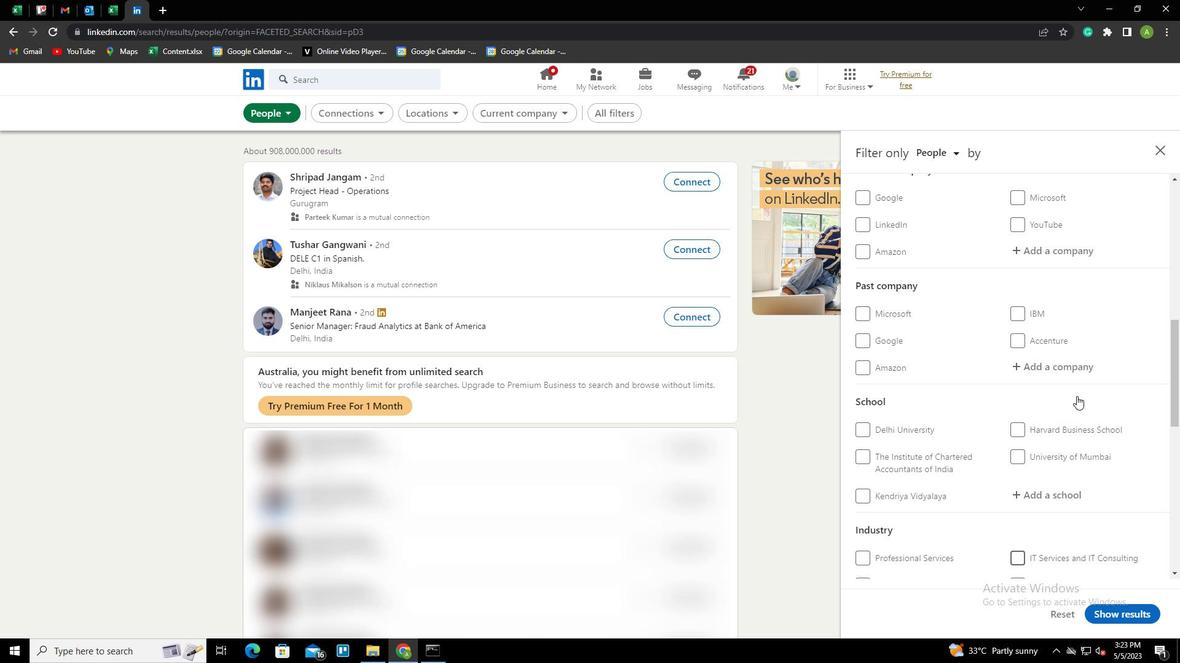 
Action: Mouse moved to (1058, 338)
Screenshot: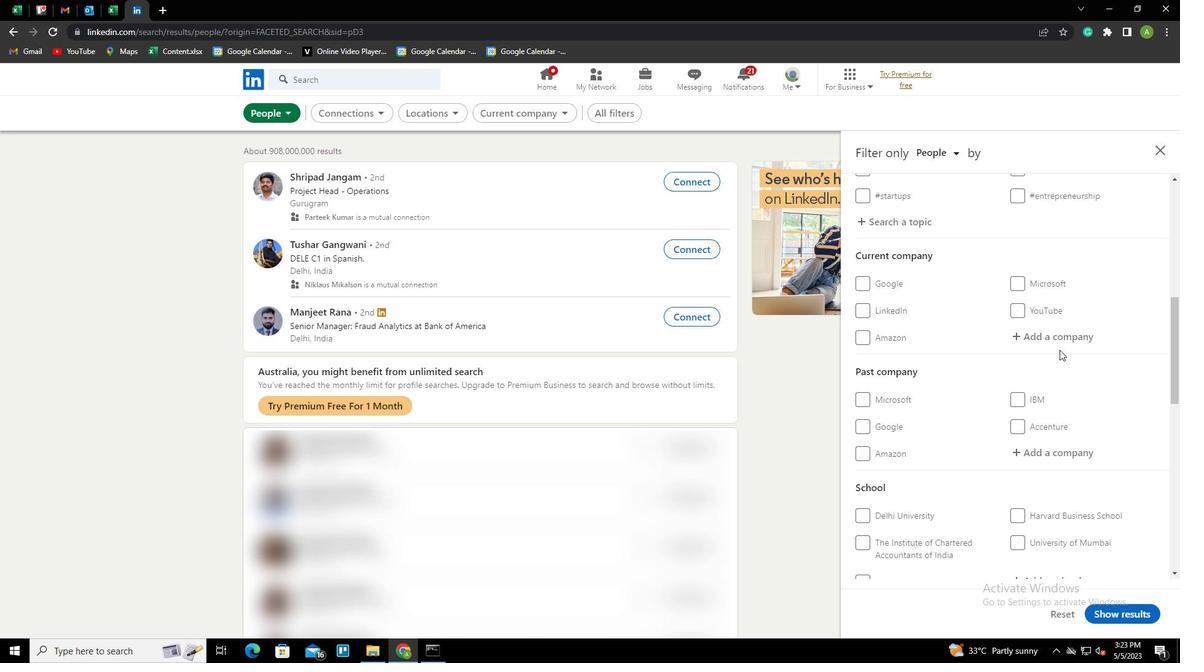 
Action: Mouse pressed left at (1058, 338)
Screenshot: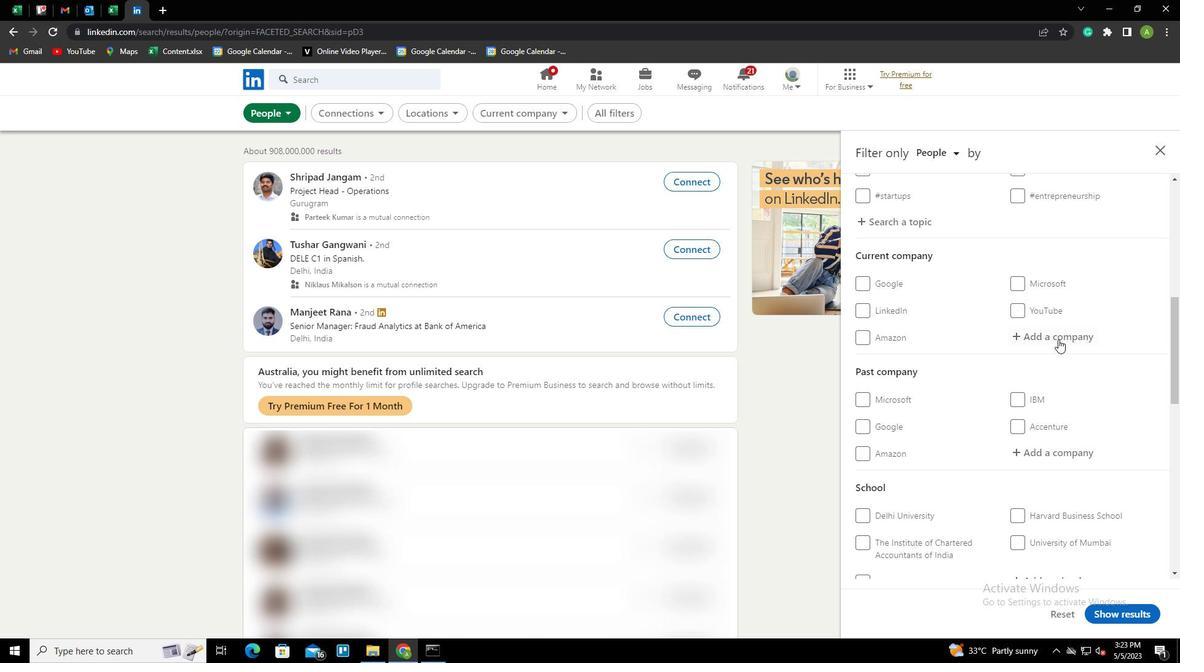 
Action: Key pressed <Key.shift>NEXTHINK<Key.down><Key.enter>
Screenshot: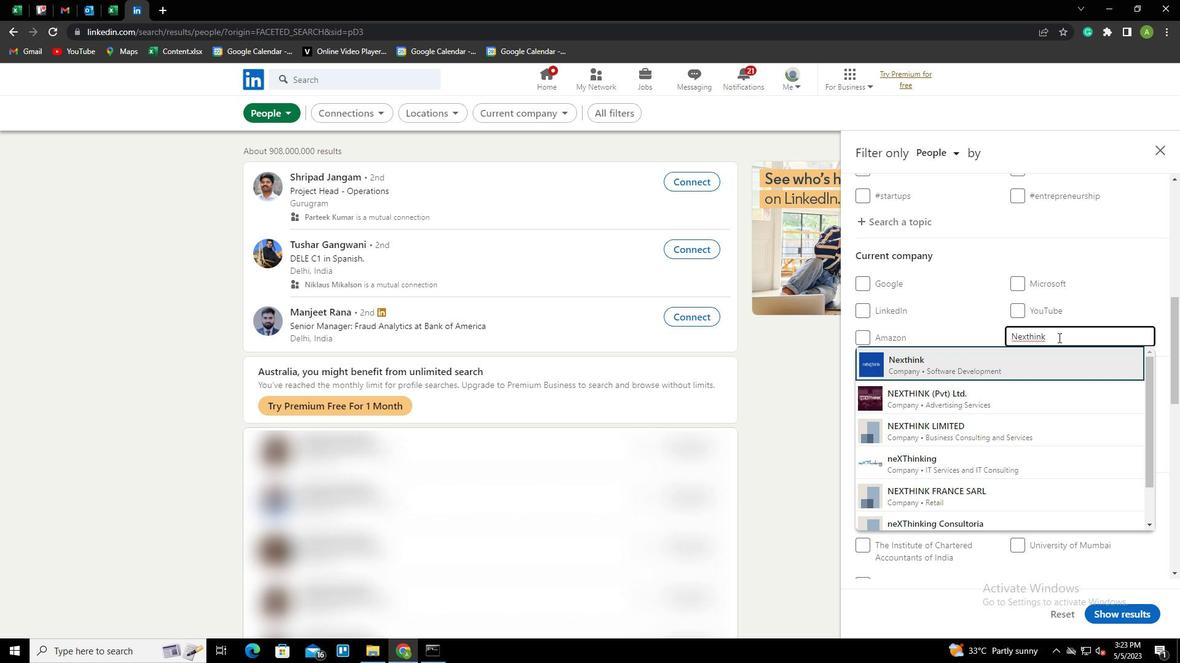 
Action: Mouse scrolled (1058, 337) with delta (0, 0)
Screenshot: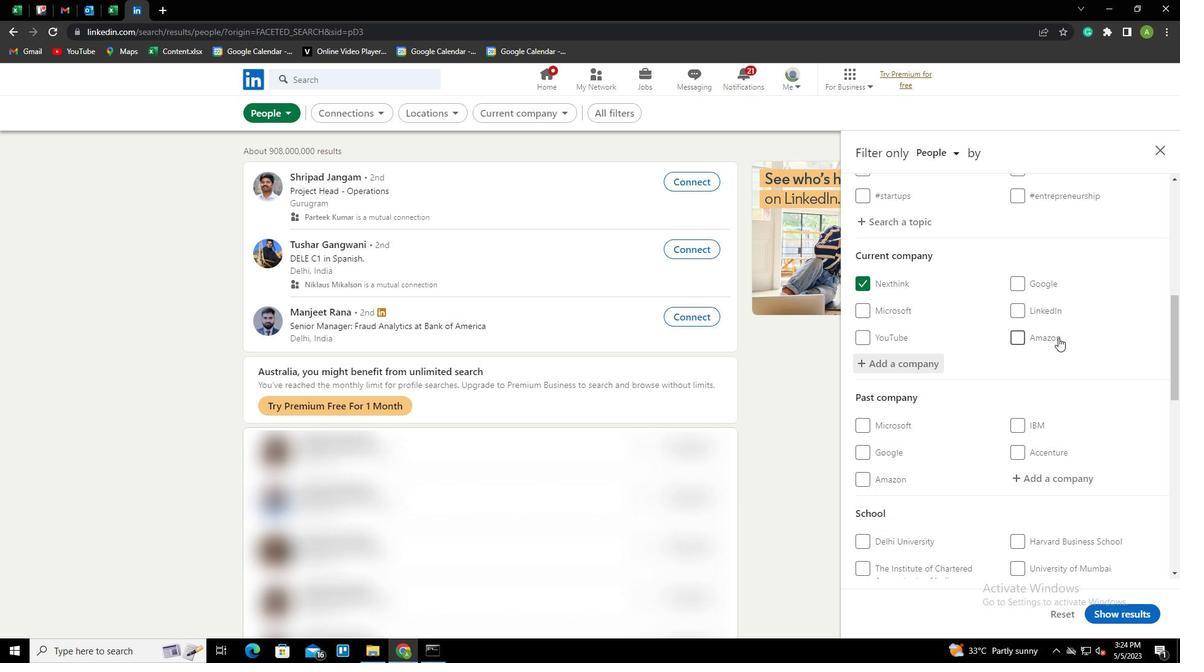 
Action: Mouse scrolled (1058, 337) with delta (0, 0)
Screenshot: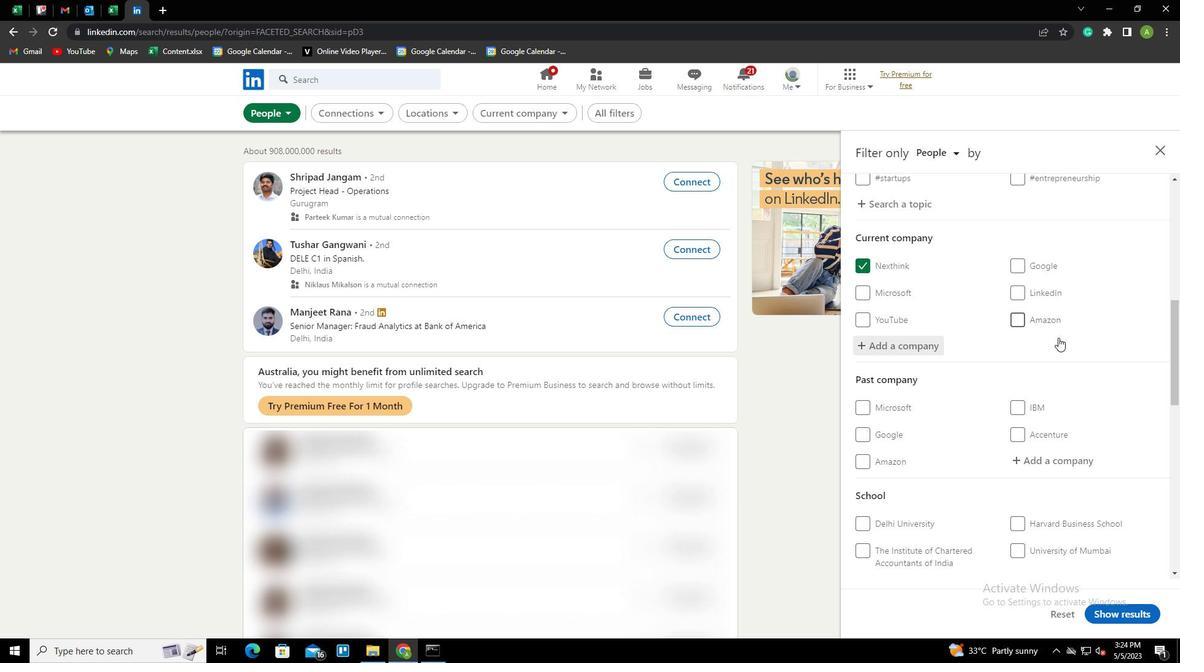 
Action: Mouse scrolled (1058, 337) with delta (0, 0)
Screenshot: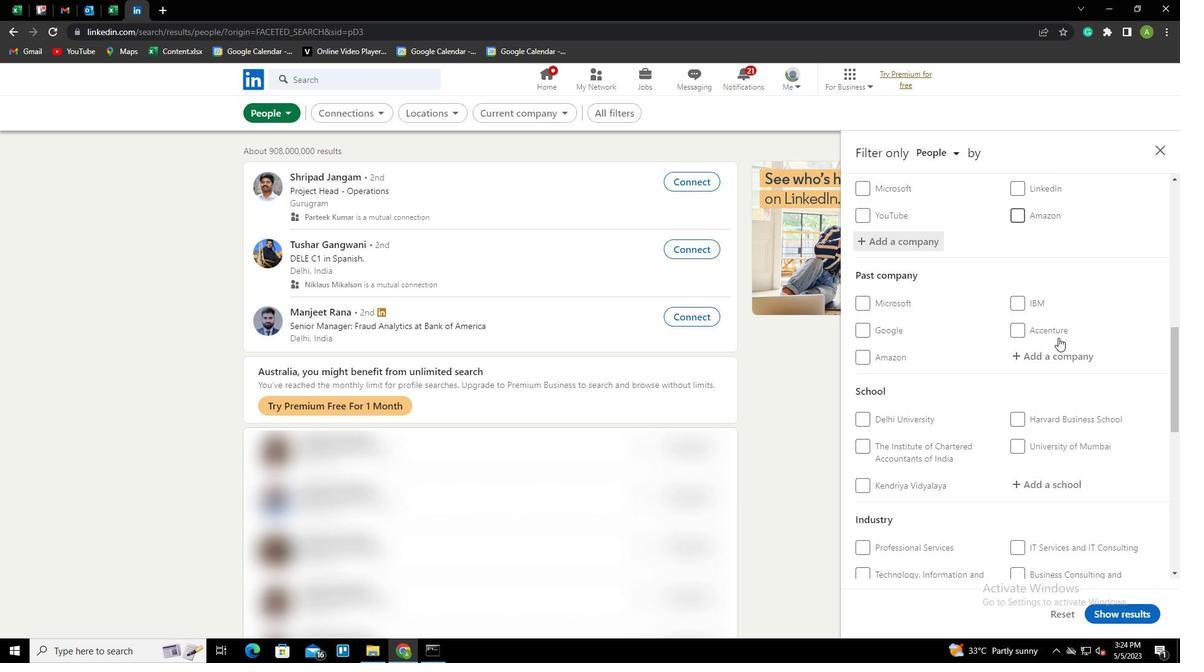 
Action: Mouse moved to (1060, 417)
Screenshot: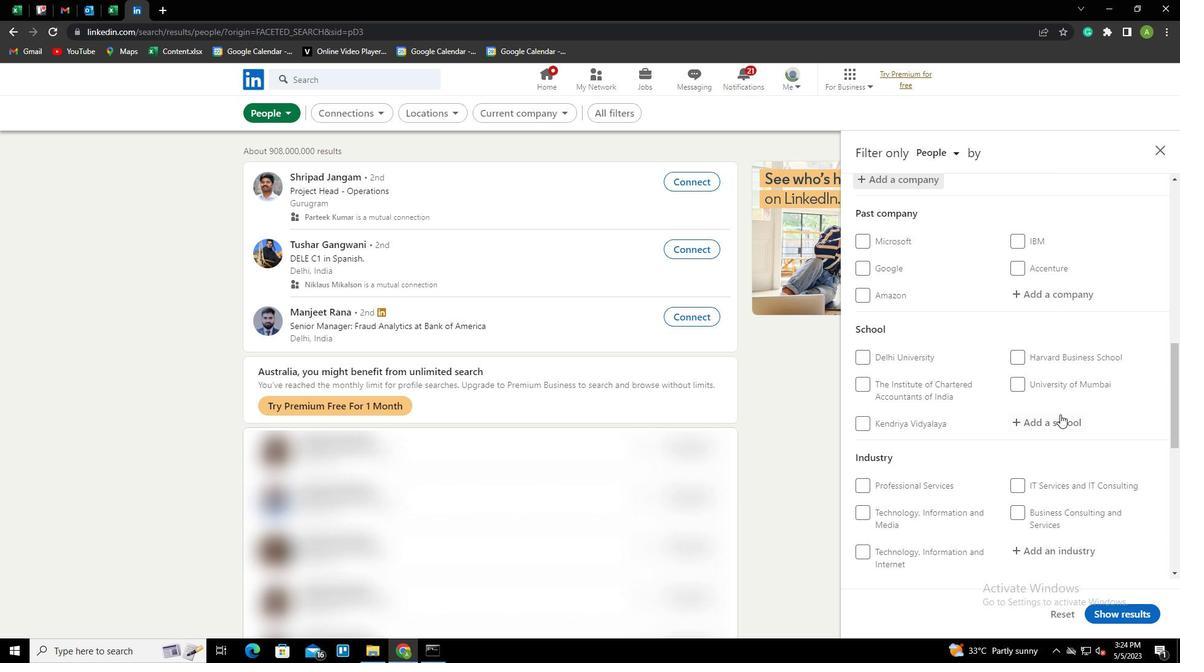 
Action: Mouse pressed left at (1060, 417)
Screenshot: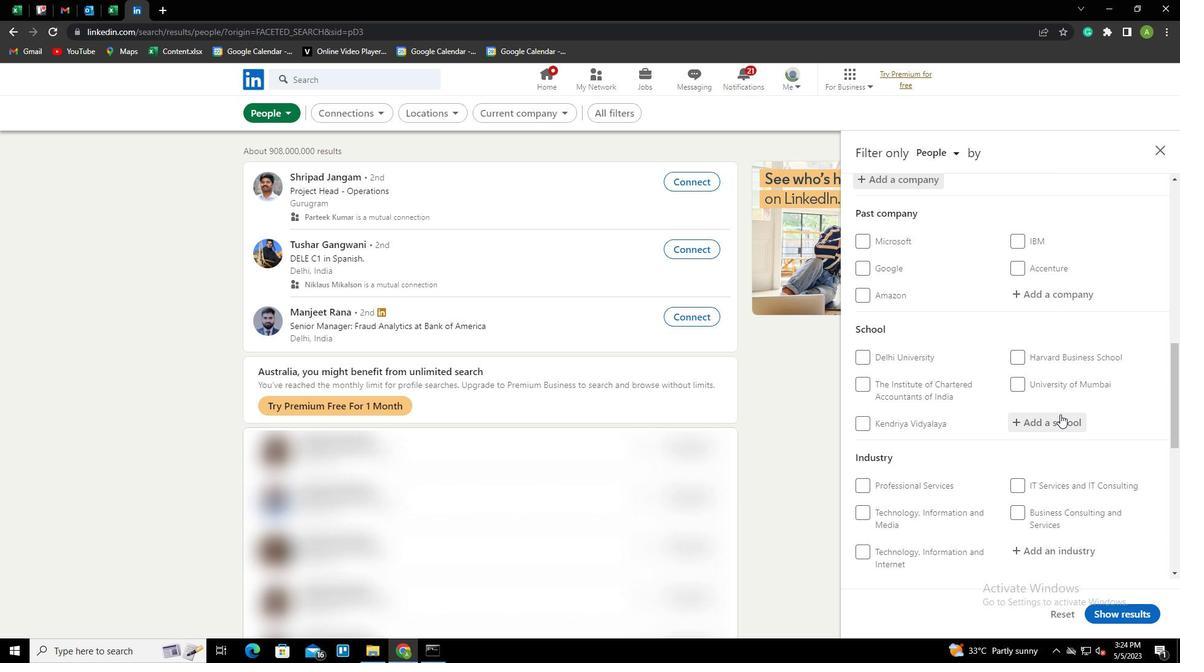 
Action: Key pressed <Key.shift>SYMBIOSIS<Key.space><Key.shift>INSTITUTE<Key.space>OF<Key.space><Key.shift>MANAGEMENT<Key.space><Key.shift>STUDIES<Key.down><Key.enter>
Screenshot: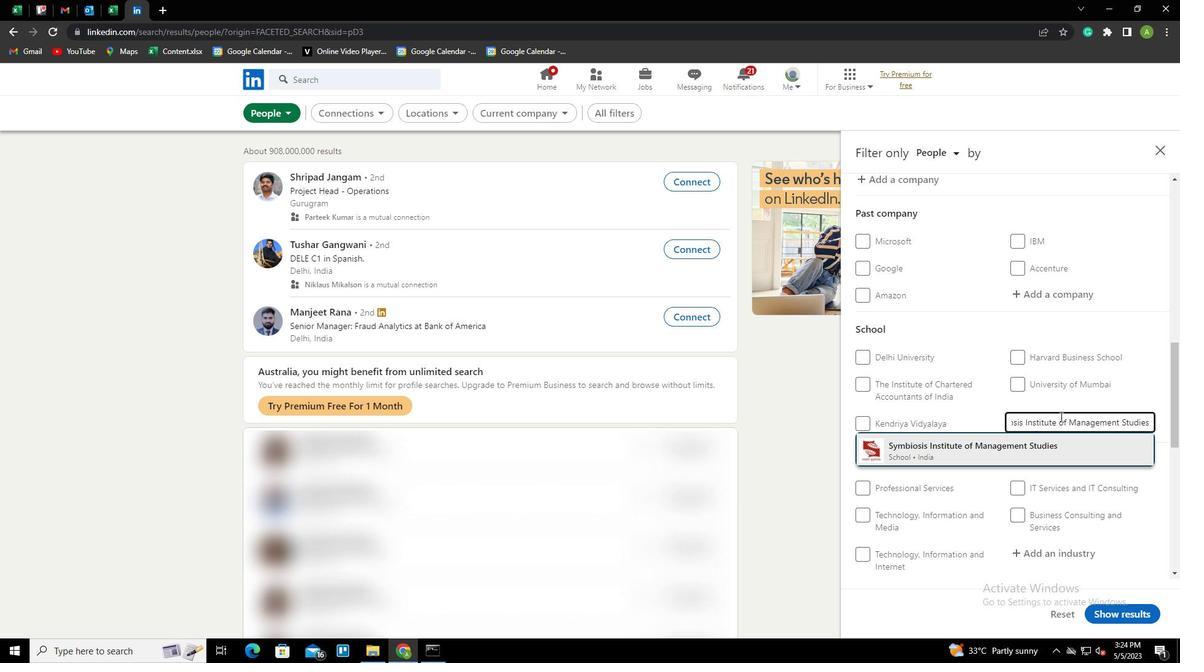 
Action: Mouse scrolled (1060, 416) with delta (0, 0)
Screenshot: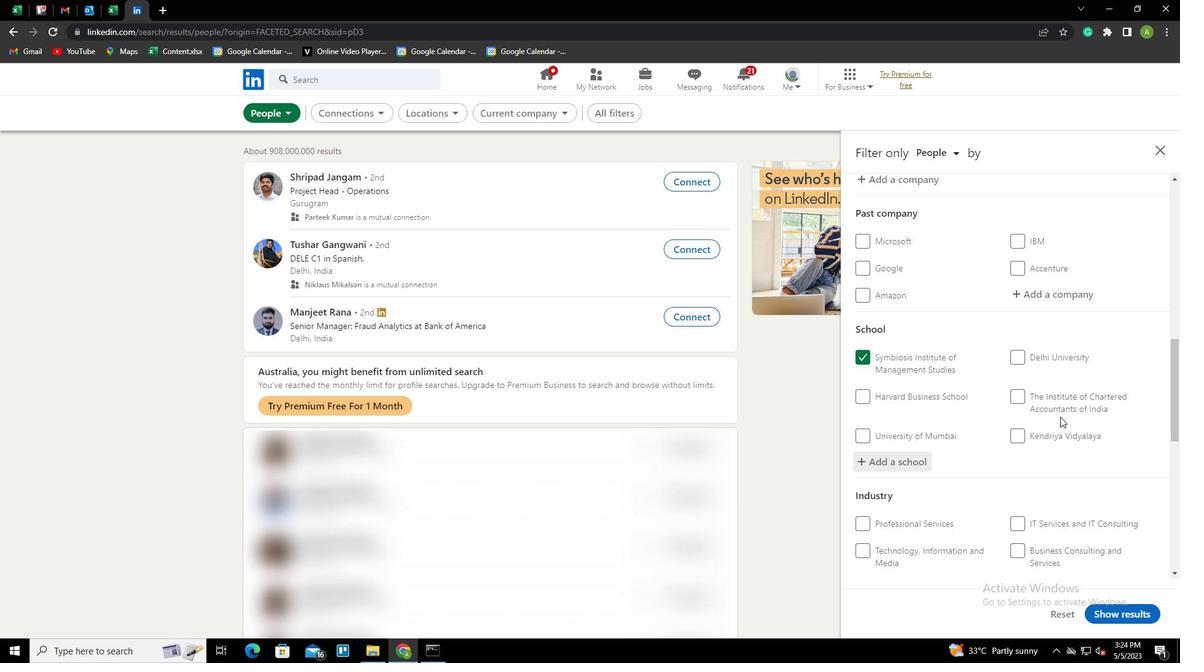 
Action: Mouse scrolled (1060, 416) with delta (0, 0)
Screenshot: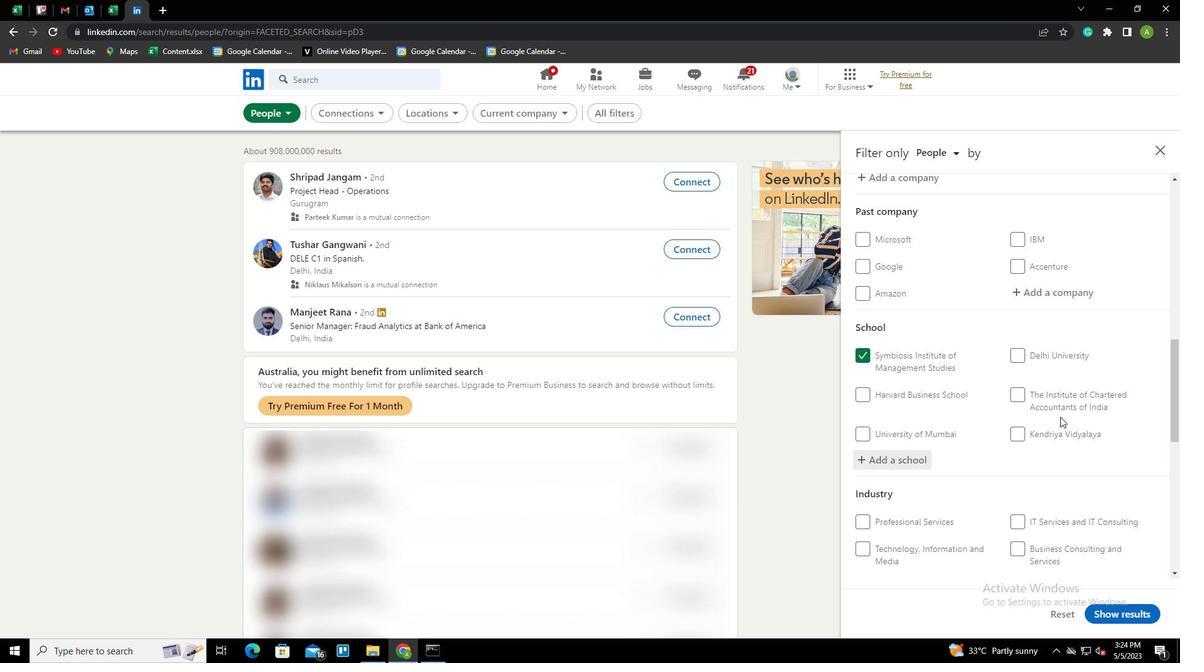 
Action: Mouse scrolled (1060, 416) with delta (0, 0)
Screenshot: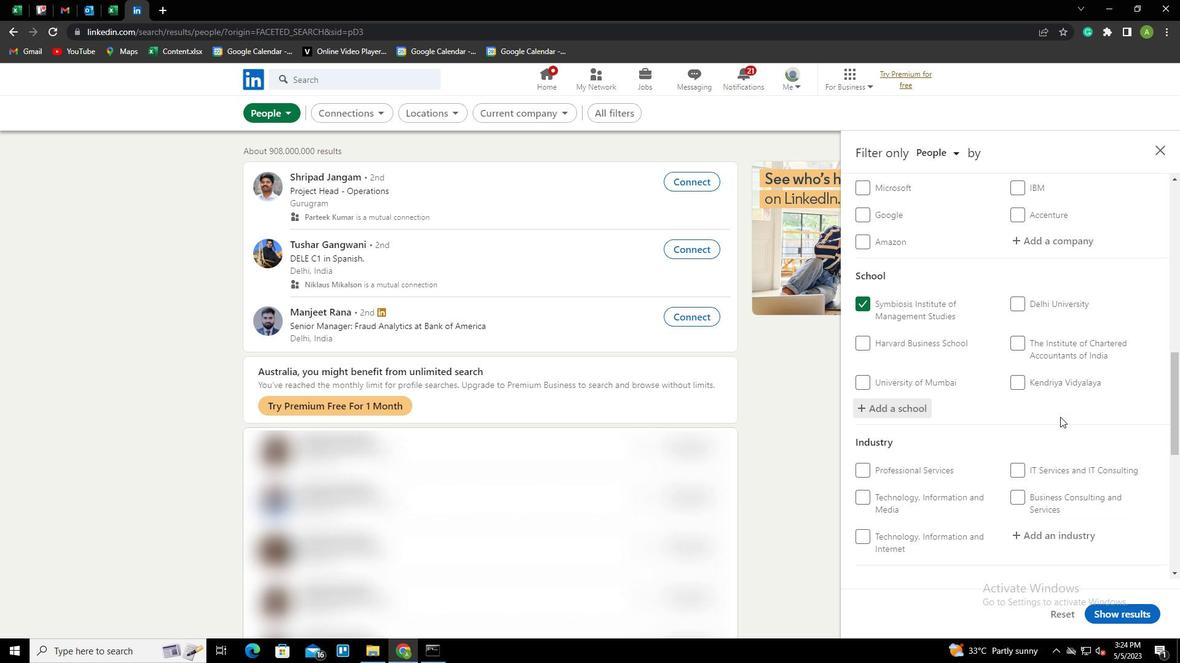 
Action: Mouse moved to (1056, 403)
Screenshot: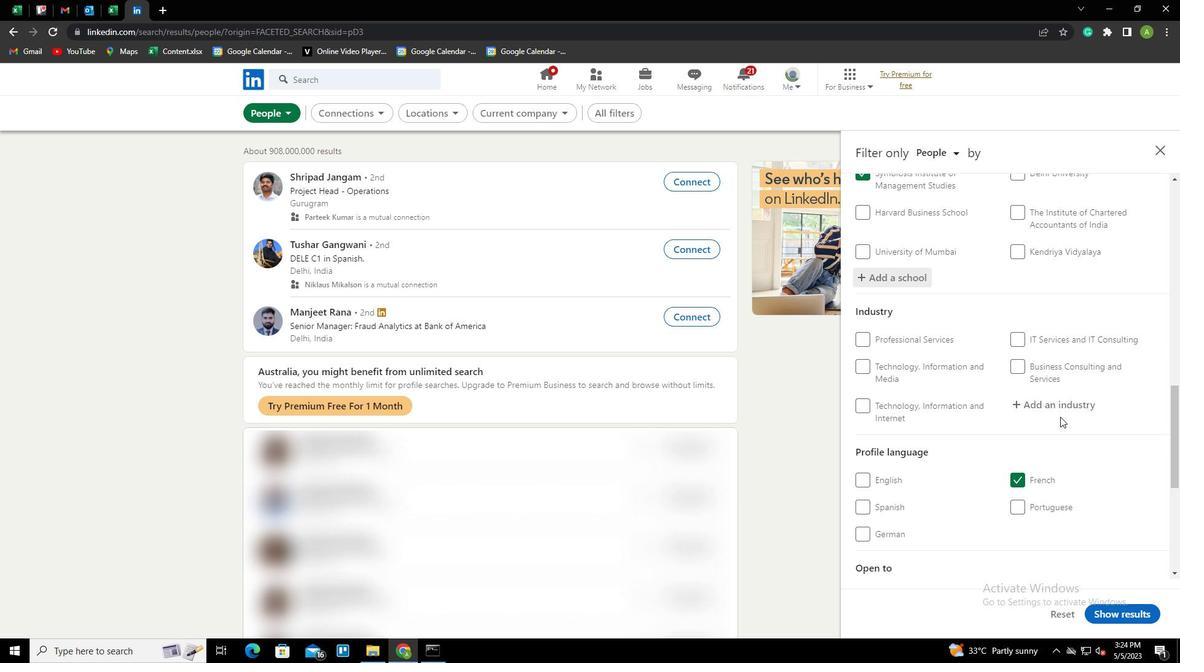 
Action: Mouse pressed left at (1056, 403)
Screenshot: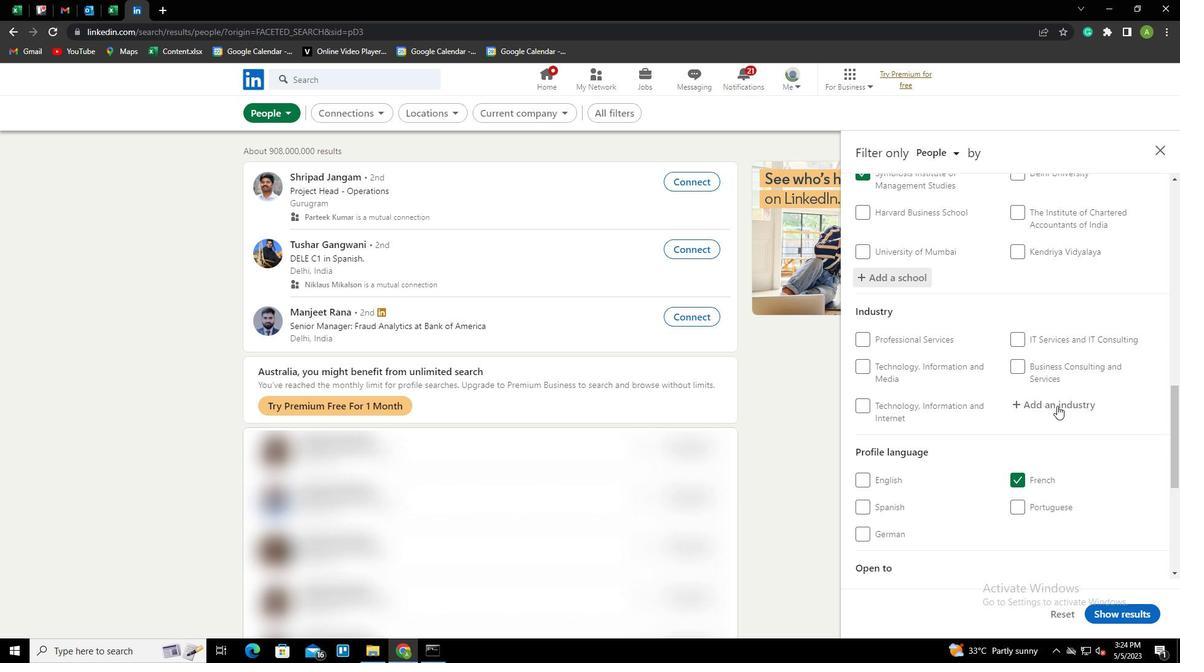 
Action: Key pressed <Key.shift><Key.shift><Key.shift><Key.shift><Key.shift><Key.shift><Key.shift><Key.shift><Key.shift><Key.shift><Key.shift><Key.shift><Key.shift><Key.shift><Key.shift><Key.shift><Key.shift><Key.shift><Key.shift><Key.shift><Key.shift><Key.shift><Key.shift><Key.shift><Key.shift><Key.shift><Key.shift><Key.shift><Key.shift><Key.shift><Key.shift><Key.shift><Key.shift><Key.shift><Key.shift><Key.shift><Key.shift><Key.shift><Key.shift><Key.shift><Key.shift><Key.shift><Key.shift><Key.shift><Key.shift><Key.shift><Key.shift><Key.shift><Key.shift><Key.shift><Key.shift><Key.shift><Key.shift><Key.shift><Key.shift><Key.shift><Key.shift><Key.shift><Key.shift><Key.shift><Key.shift><Key.shift><Key.shift><Key.shift><Key.shift><Key.shift><Key.shift><Key.shift><Key.shift><Key.shift><Key.shift><Key.shift><Key.shift><Key.shift><Key.shift><Key.shift><Key.shift><Key.shift><Key.shift><Key.shift><Key.shift><Key.shift>FLIGHT<Key.space><Key.shift>TRAINING<Key.down><Key.enter>
Screenshot: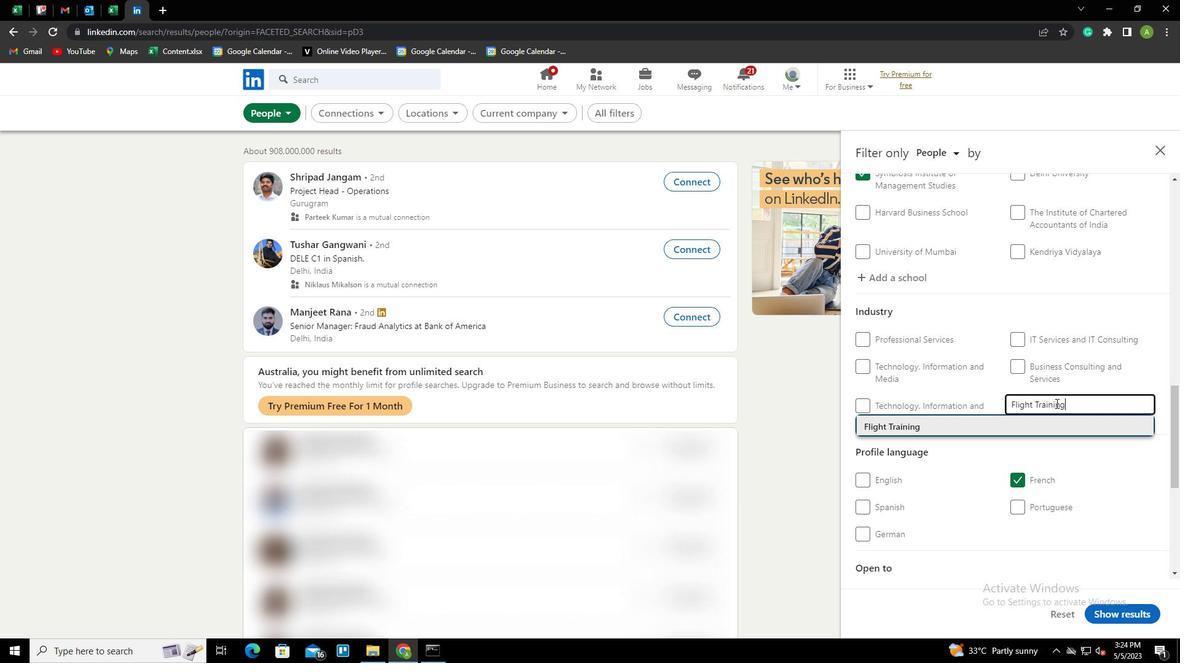 
Action: Mouse scrolled (1056, 403) with delta (0, 0)
Screenshot: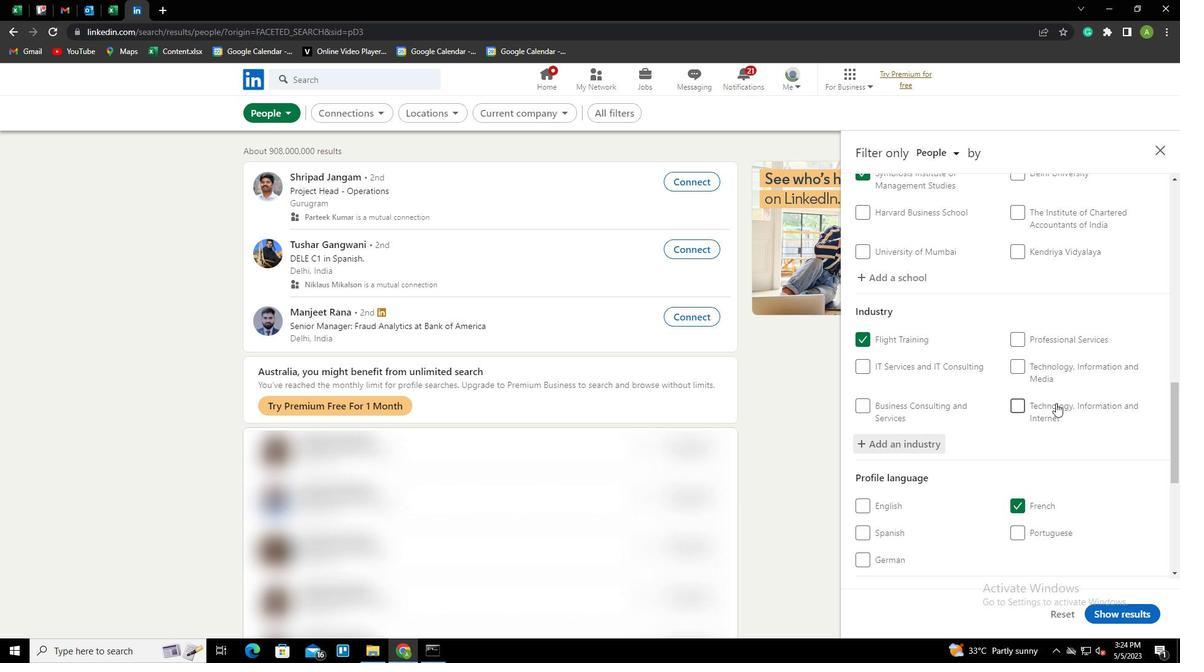 
Action: Mouse scrolled (1056, 403) with delta (0, 0)
Screenshot: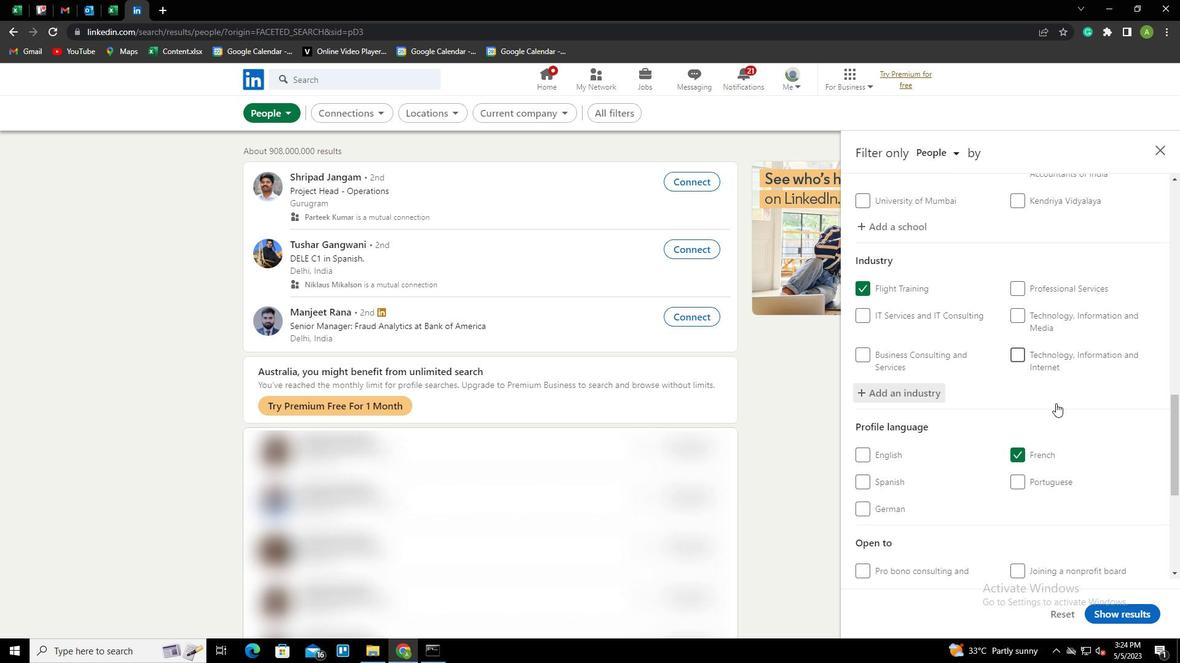 
Action: Mouse scrolled (1056, 403) with delta (0, 0)
Screenshot: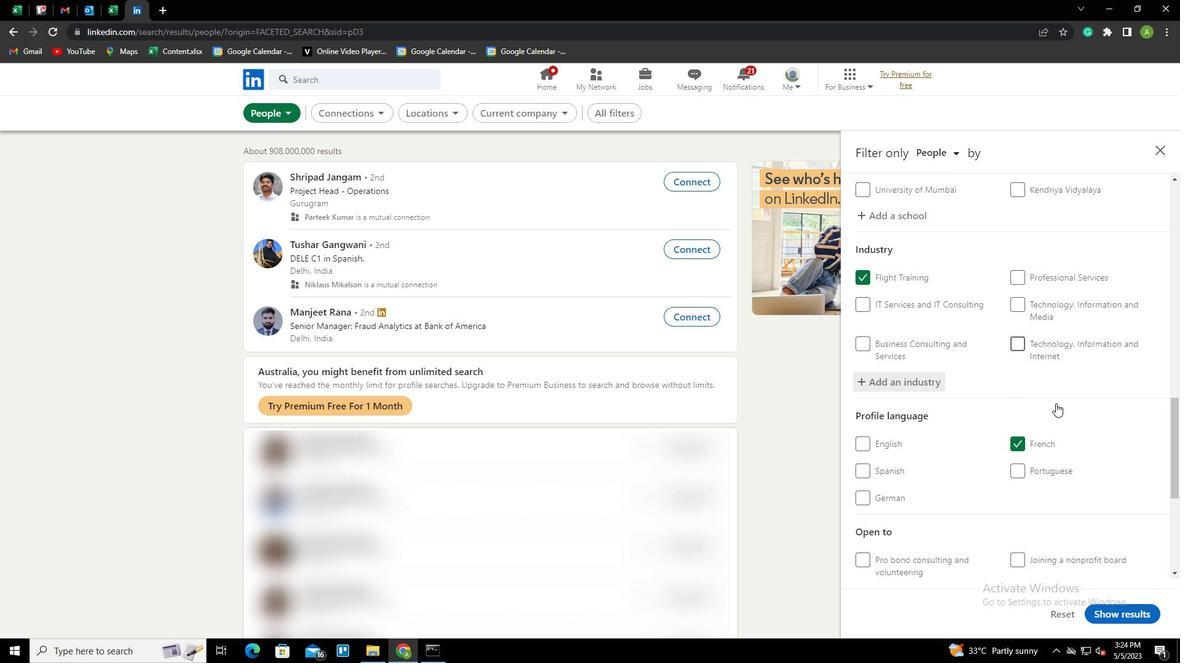 
Action: Mouse scrolled (1056, 403) with delta (0, 0)
Screenshot: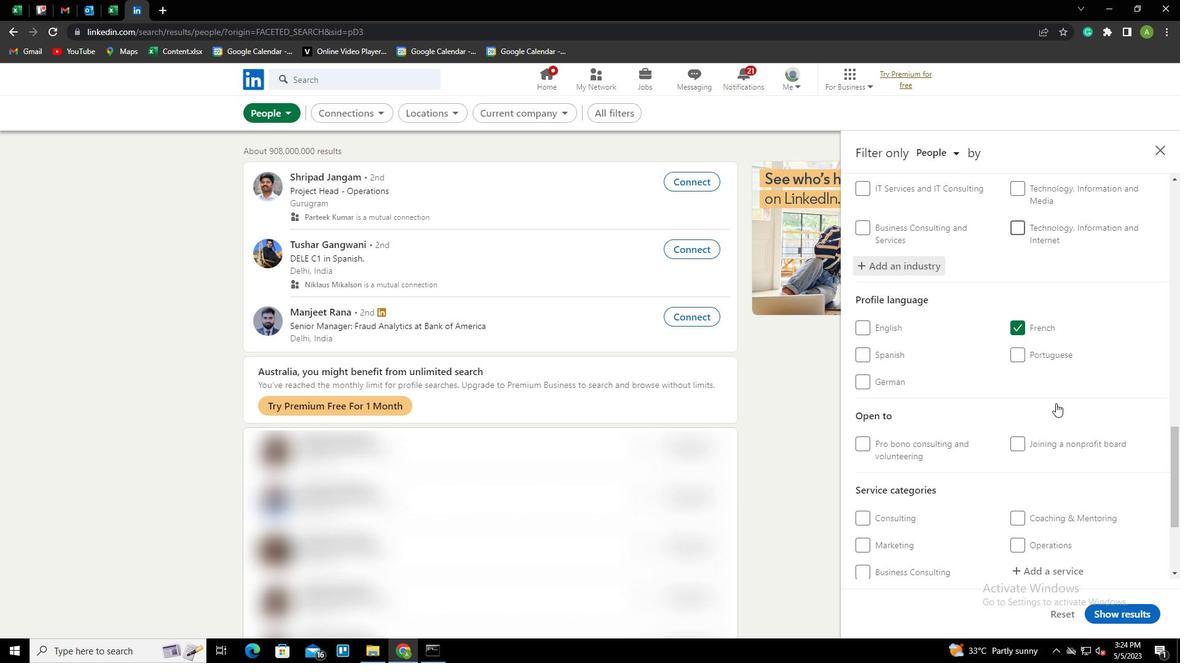 
Action: Mouse scrolled (1056, 403) with delta (0, 0)
Screenshot: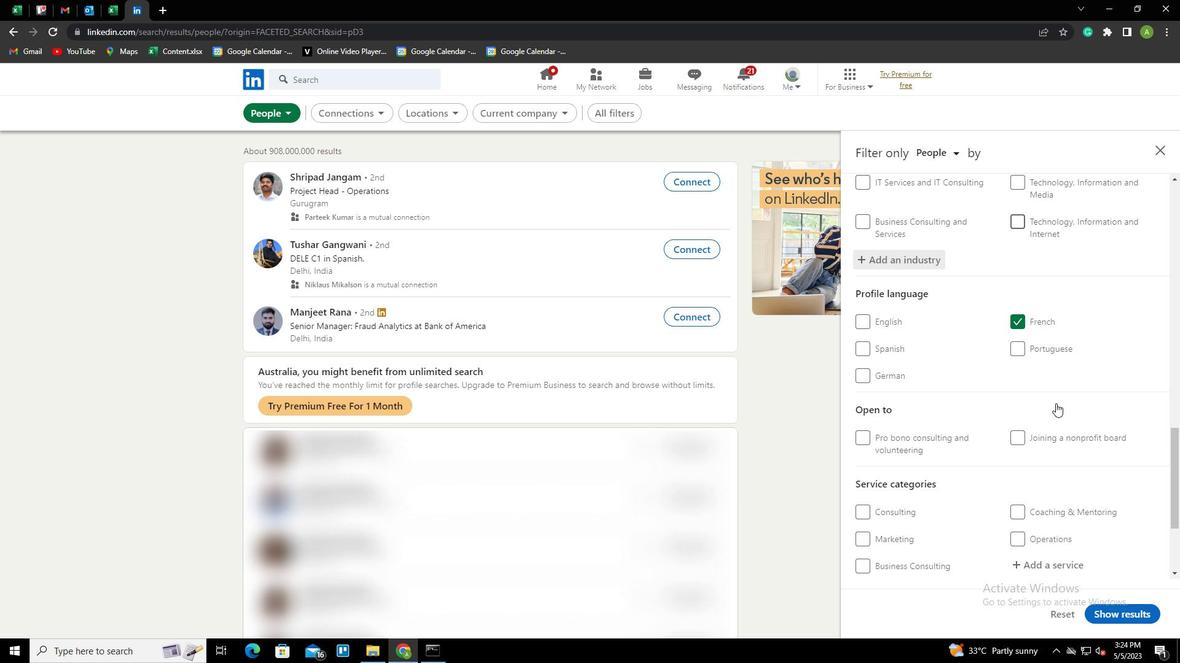 
Action: Mouse scrolled (1056, 403) with delta (0, 0)
Screenshot: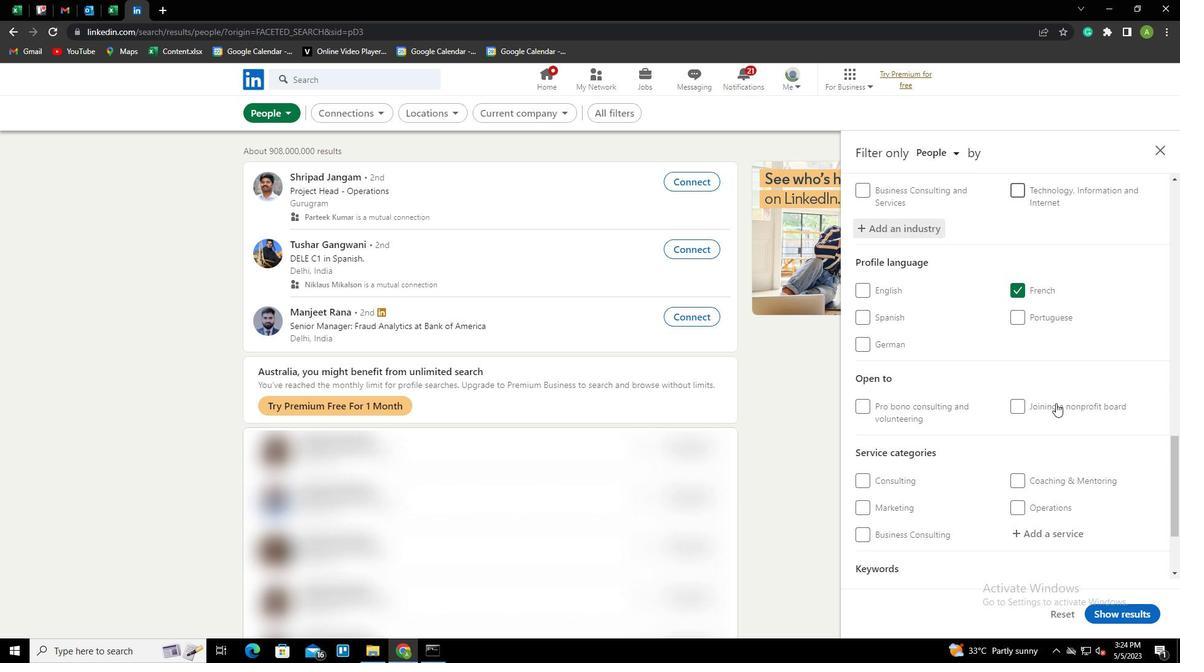 
Action: Mouse moved to (1051, 408)
Screenshot: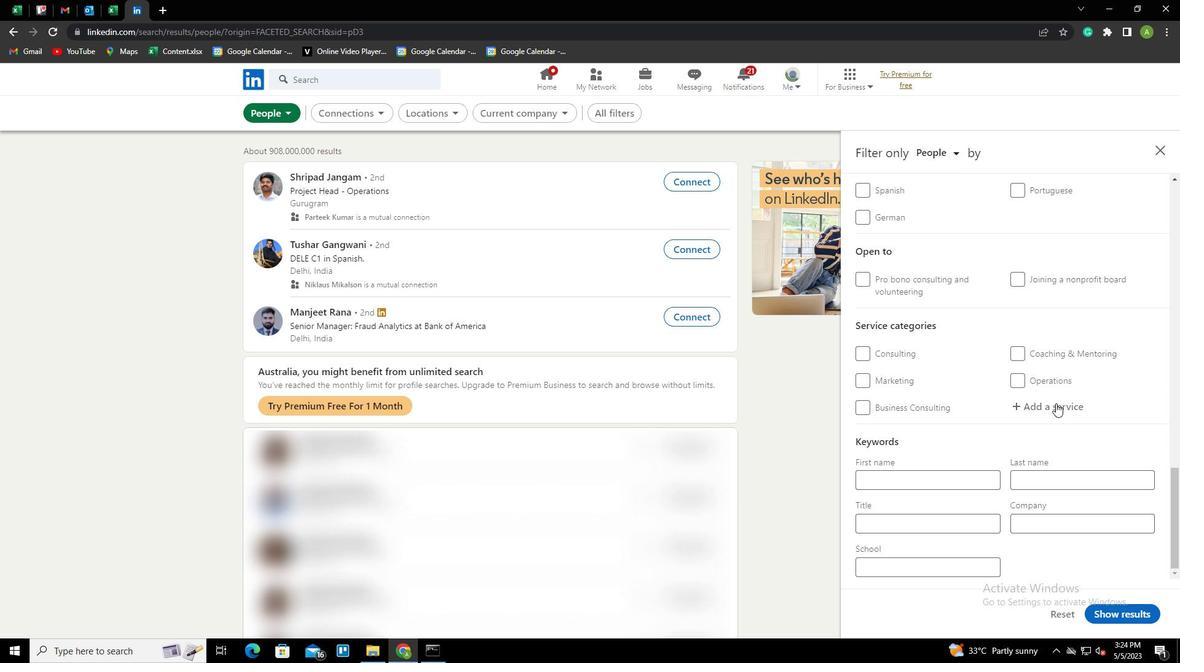 
Action: Mouse pressed left at (1051, 408)
Screenshot: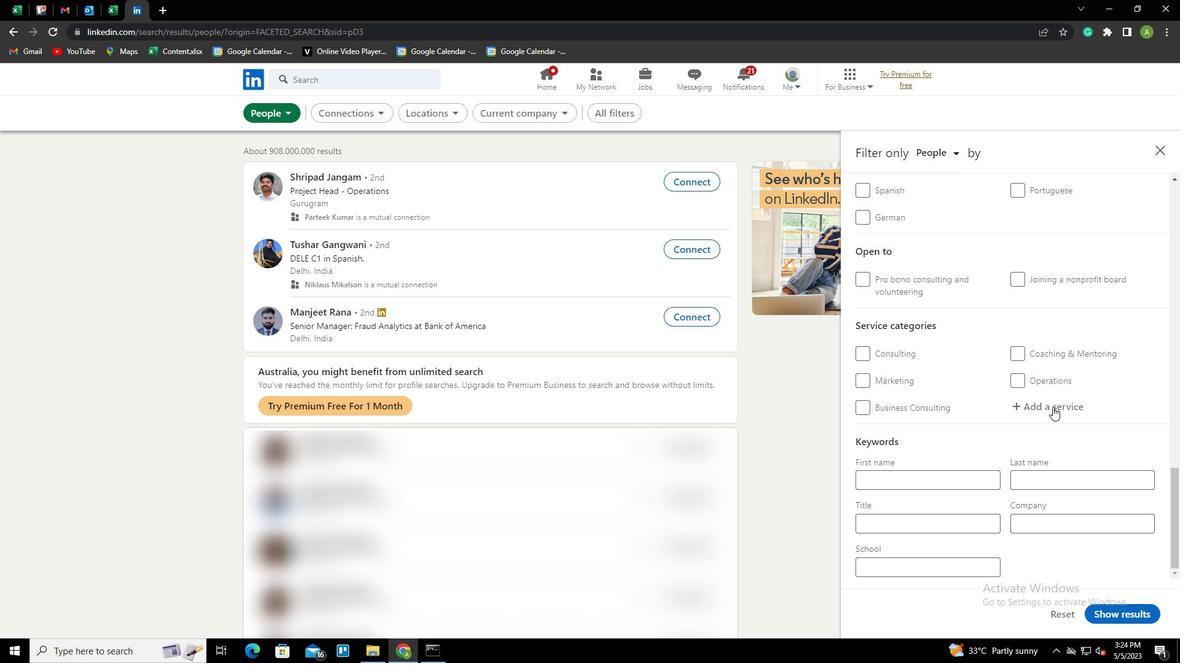 
Action: Key pressed <Key.shift>FAMILY<Key.shift><Key.space><Key.shift>LW<Key.backspace>AW<Key.down><Key.enter>
Screenshot: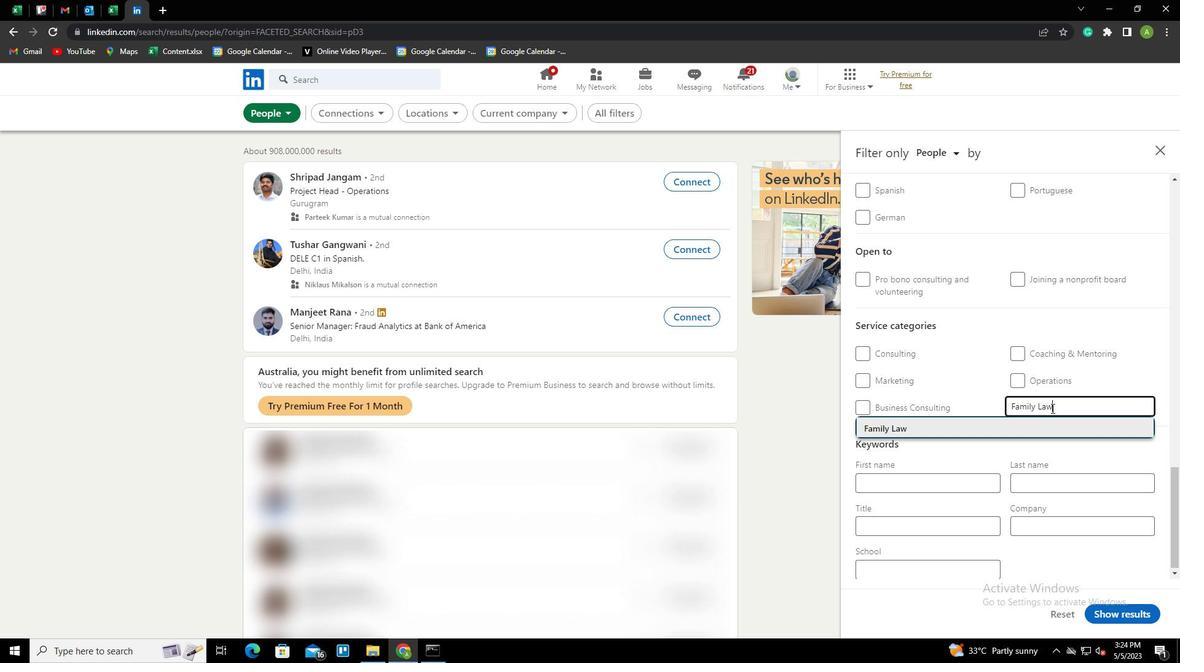 
Action: Mouse moved to (1051, 409)
Screenshot: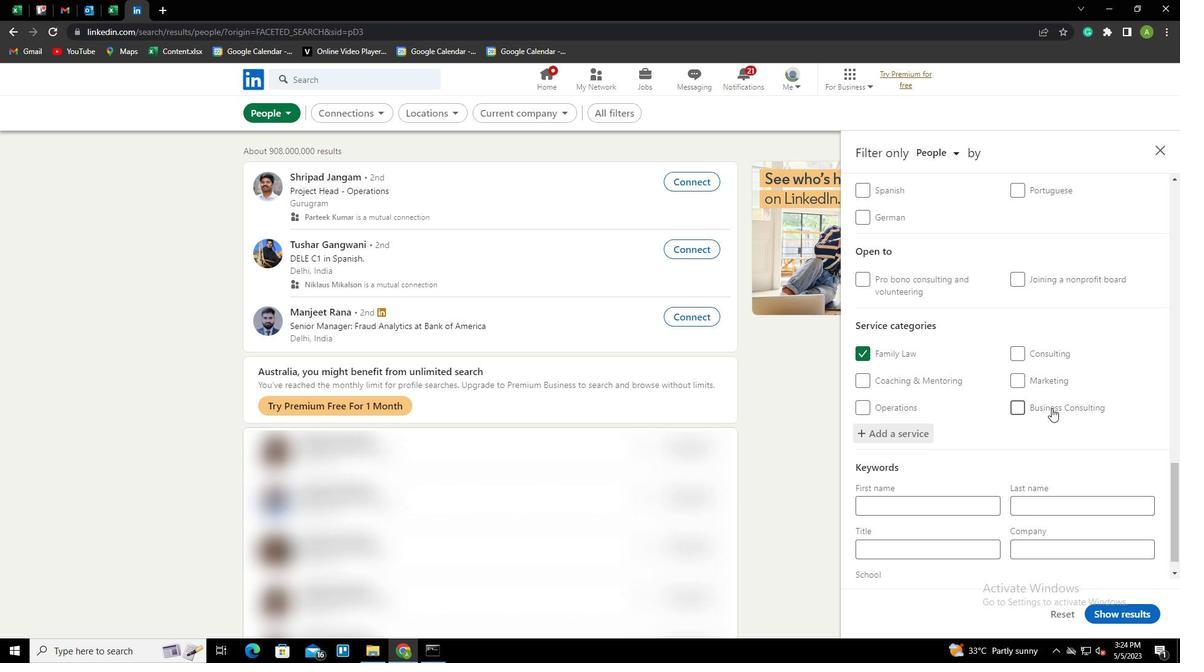 
Action: Mouse scrolled (1051, 408) with delta (0, 0)
Screenshot: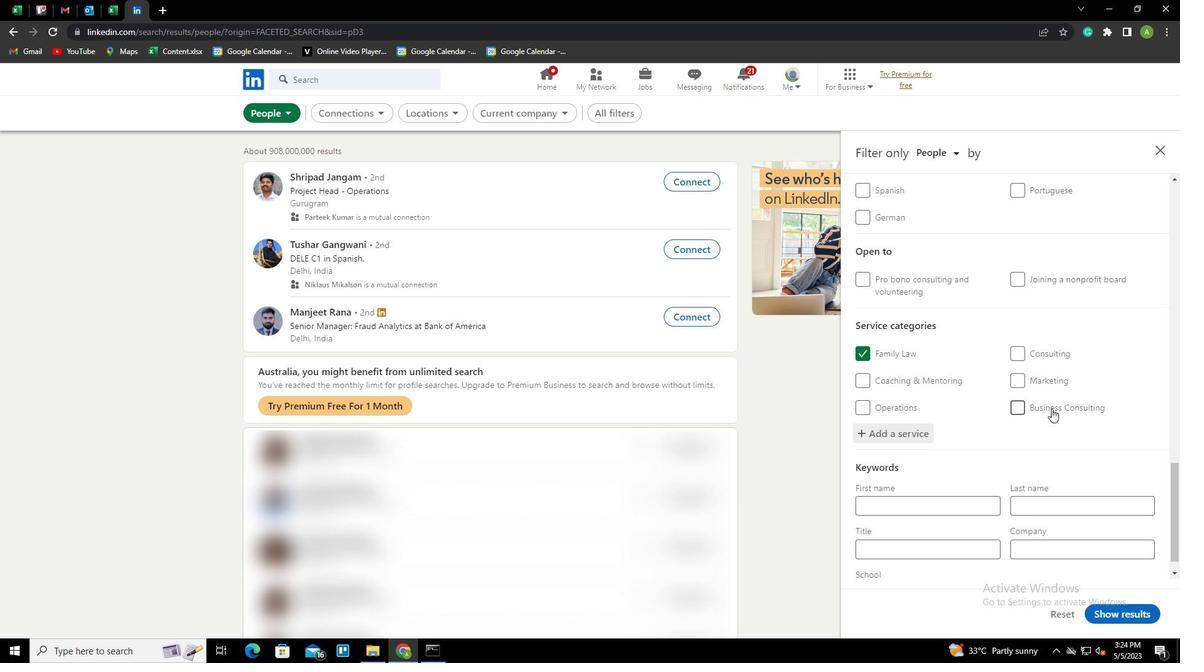 
Action: Mouse scrolled (1051, 408) with delta (0, 0)
Screenshot: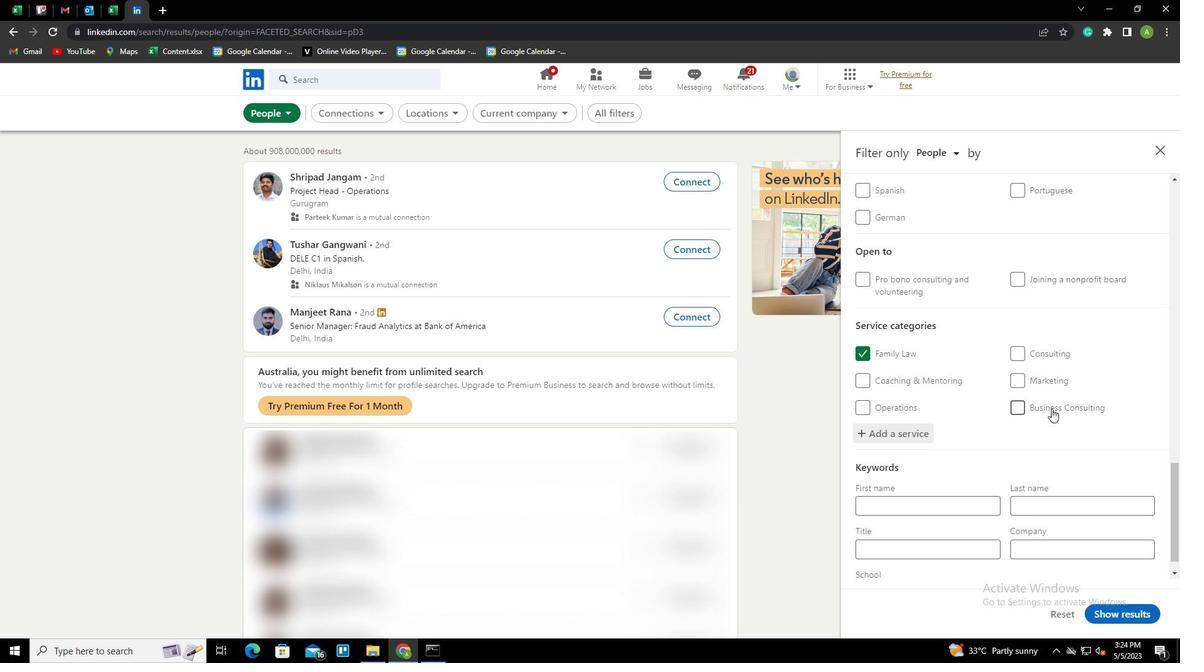 
Action: Mouse moved to (920, 523)
Screenshot: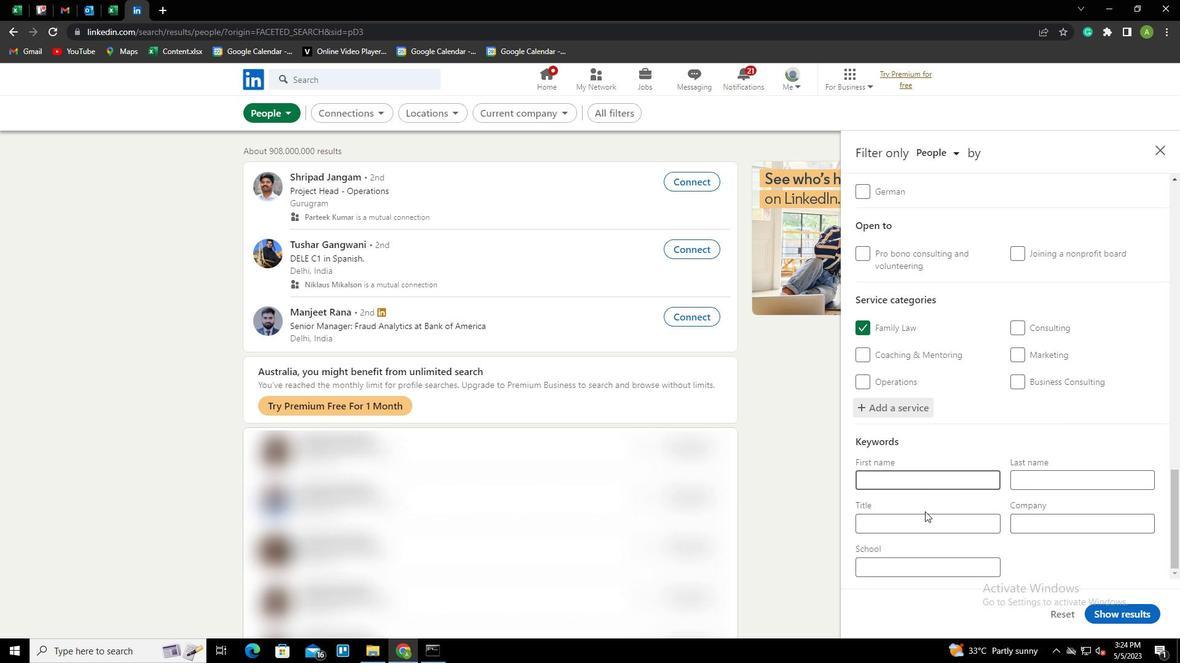 
Action: Mouse pressed left at (920, 523)
Screenshot: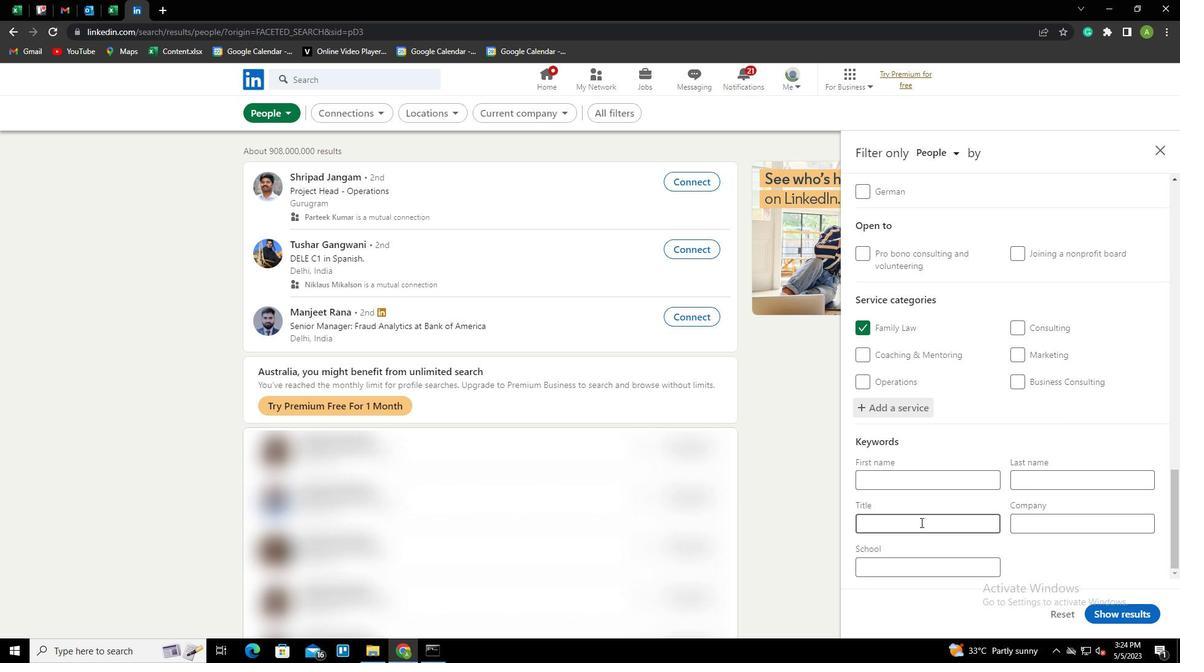 
Action: Key pressed <Key.shift><Key.shift><Key.shift><Key.shift><Key.shift><Key.shift><Key.shift><Key.shift><Key.shift><Key.shift><Key.shift>PHARMACY<Key.space><Key.shift>ASSISTANT
Screenshot: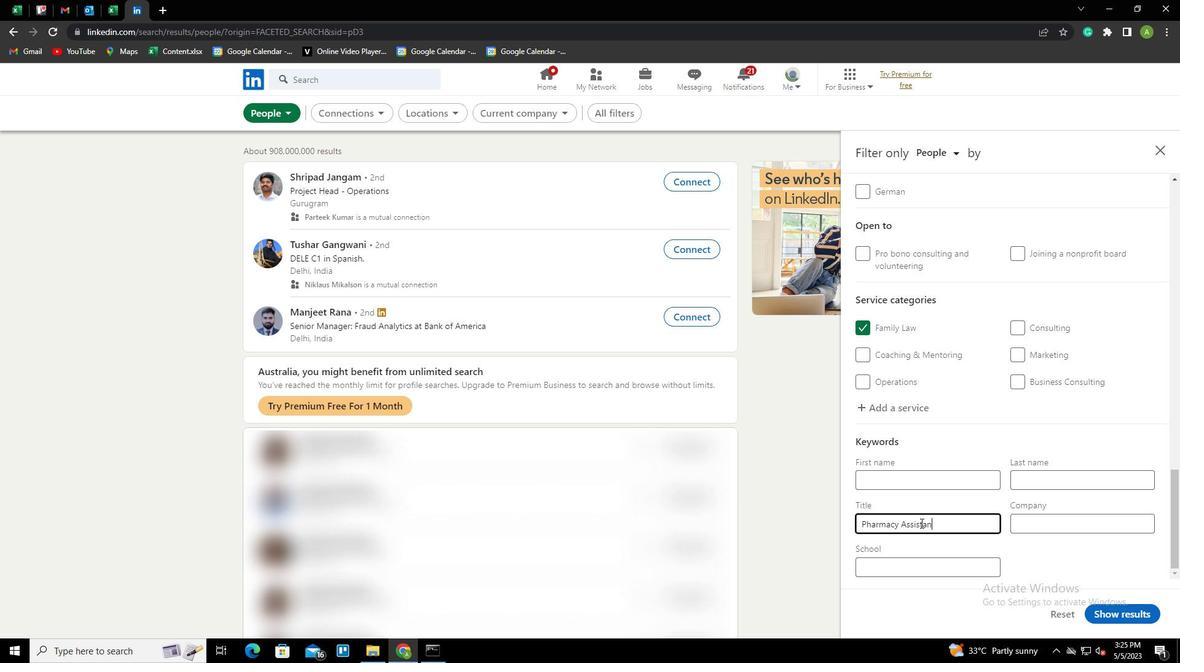 
Action: Mouse moved to (1119, 563)
Screenshot: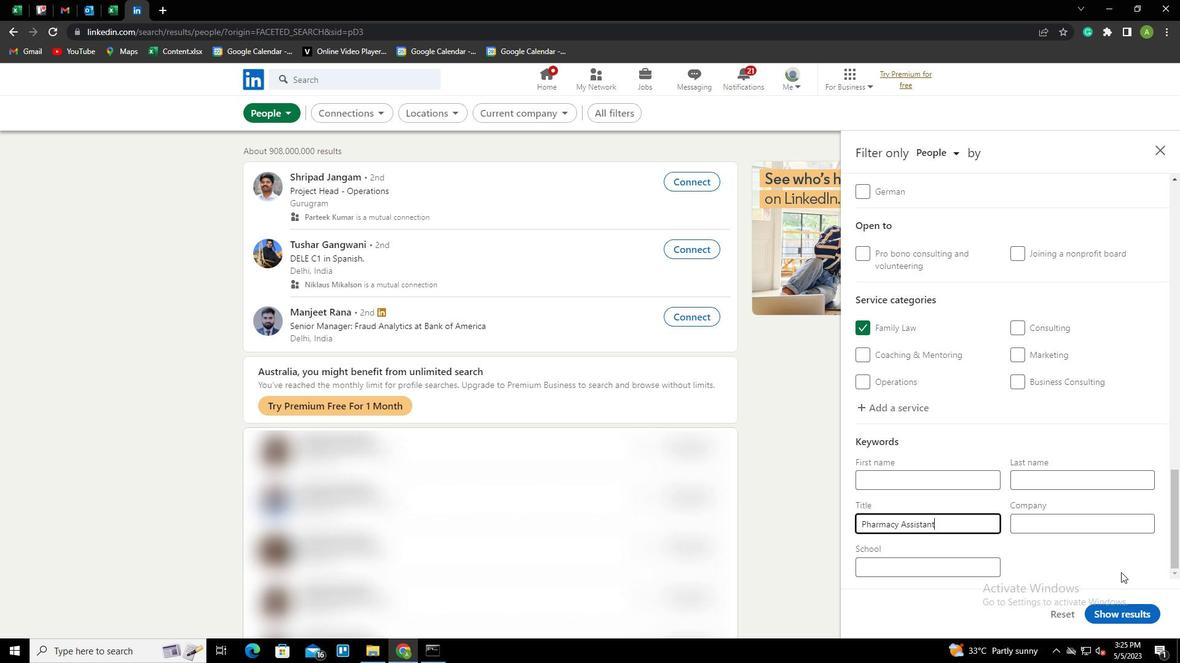 
Action: Mouse pressed left at (1119, 563)
Screenshot: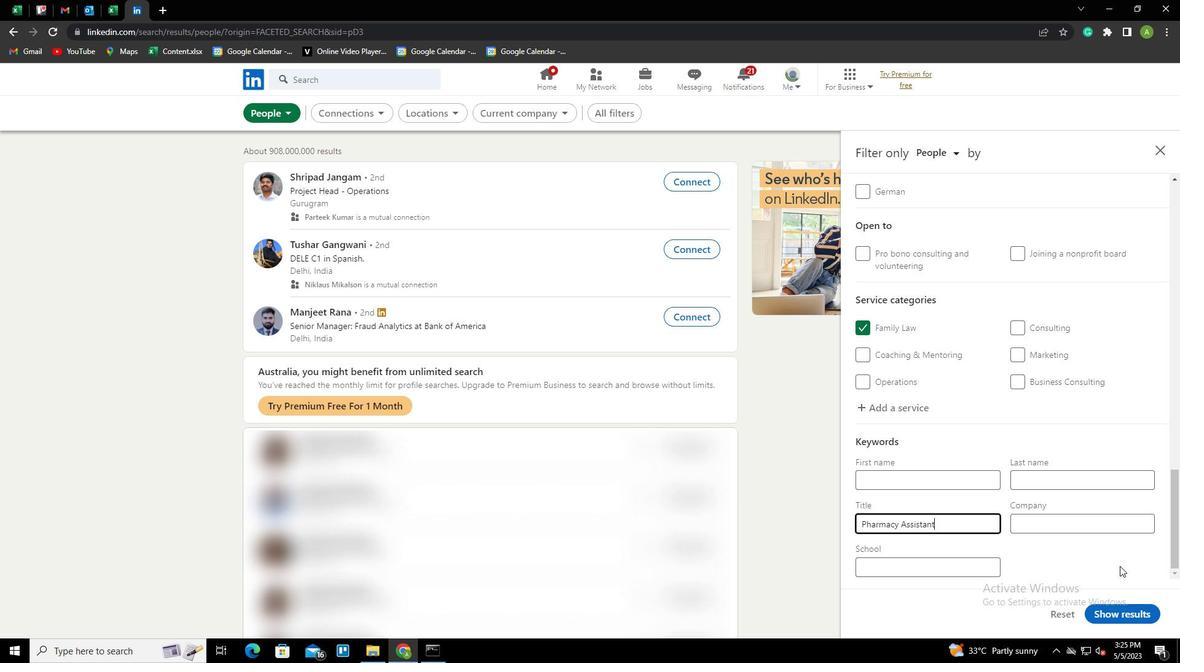 
Action: Mouse moved to (1126, 608)
Screenshot: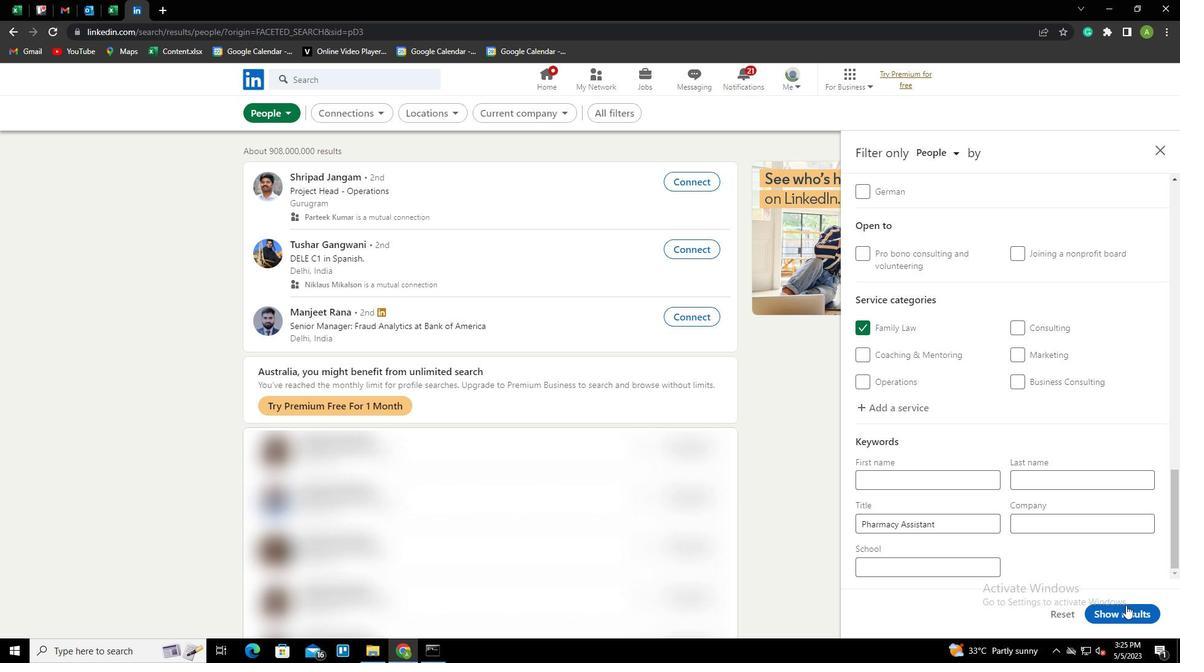 
Action: Mouse pressed left at (1126, 608)
Screenshot: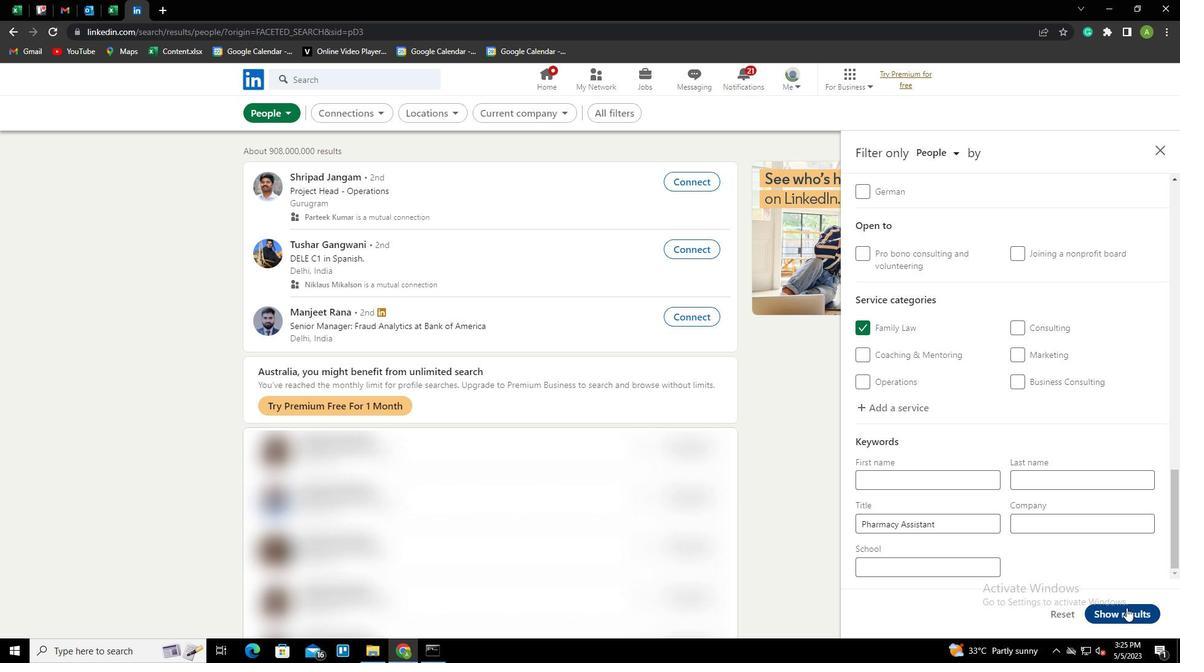 
